 Task: Create a rule when custom fields attachments is set to a date between 1 and 7 working days from now by me.
Action: Mouse moved to (1365, 98)
Screenshot: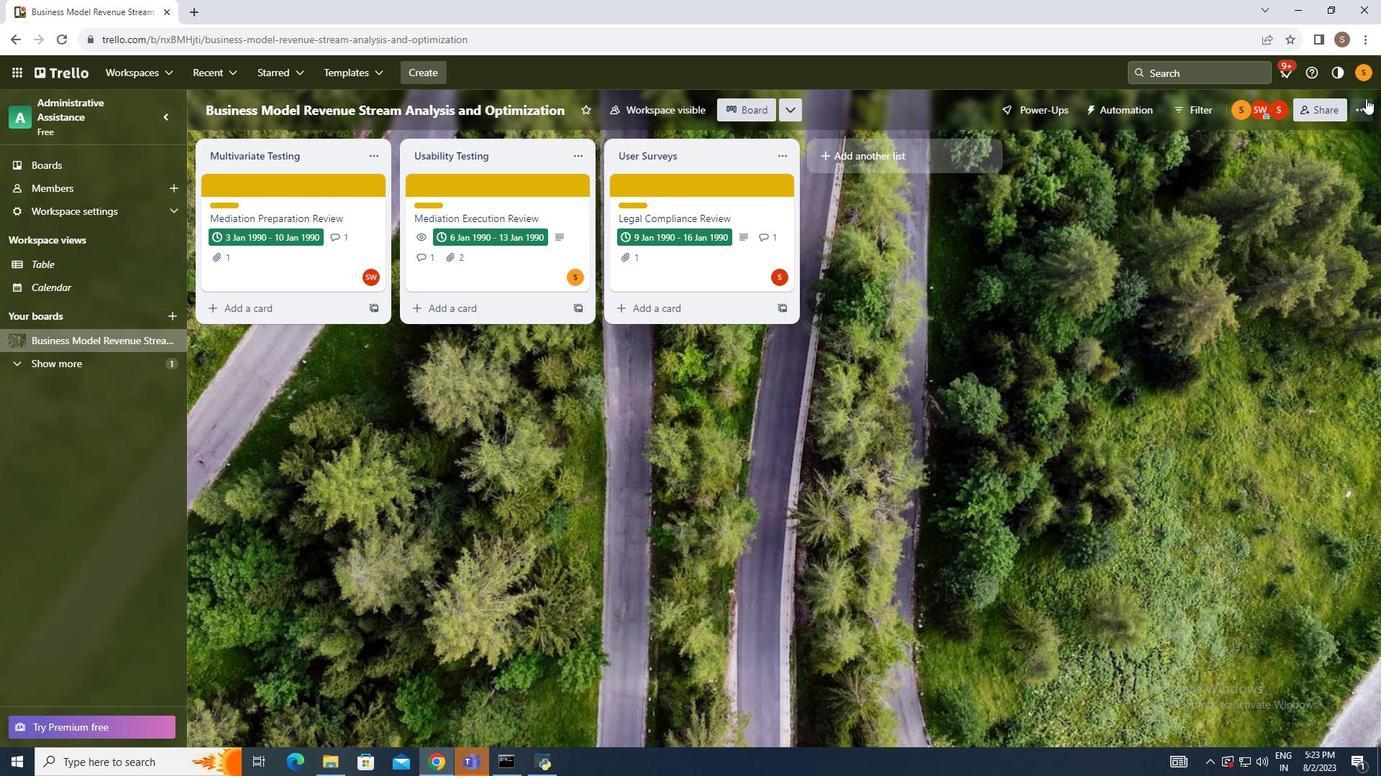
Action: Mouse pressed left at (1365, 98)
Screenshot: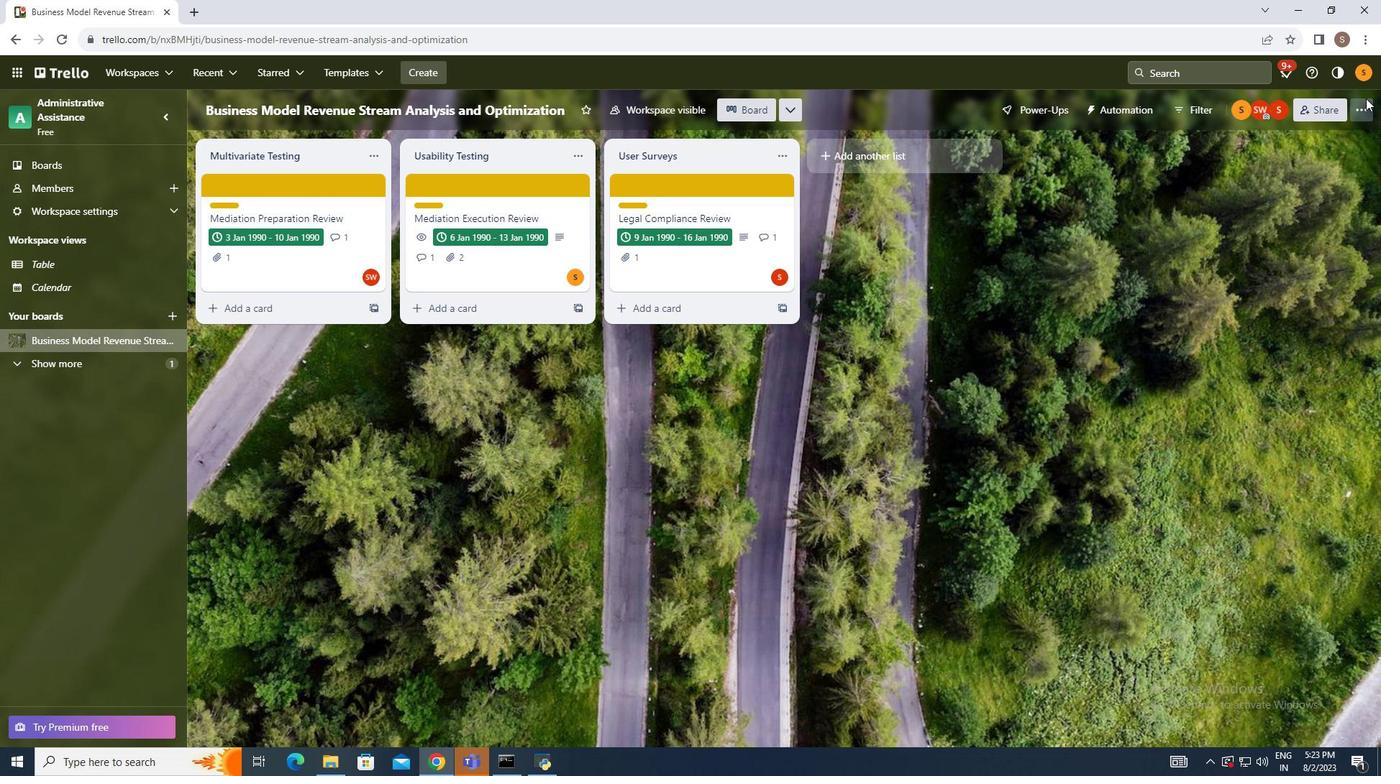 
Action: Mouse moved to (1246, 297)
Screenshot: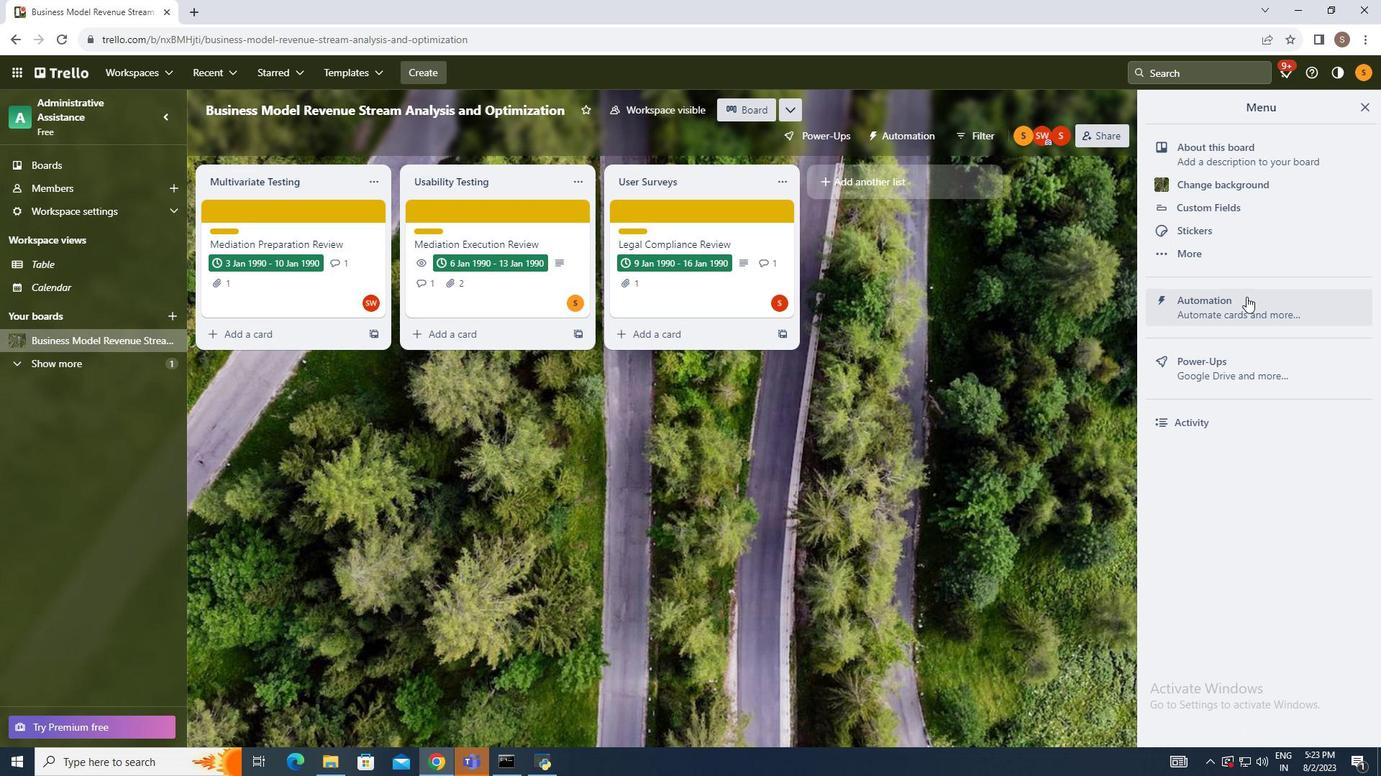 
Action: Mouse pressed left at (1246, 297)
Screenshot: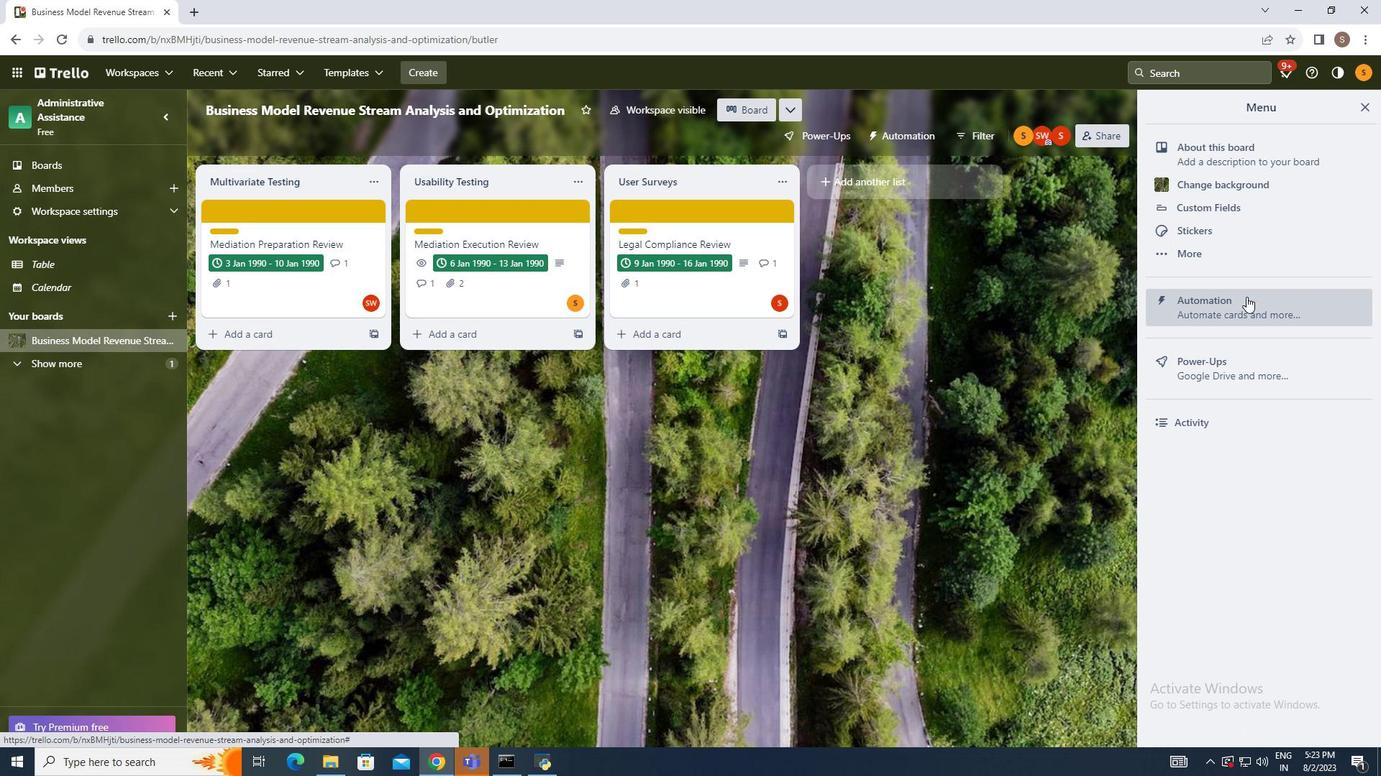 
Action: Mouse moved to (251, 263)
Screenshot: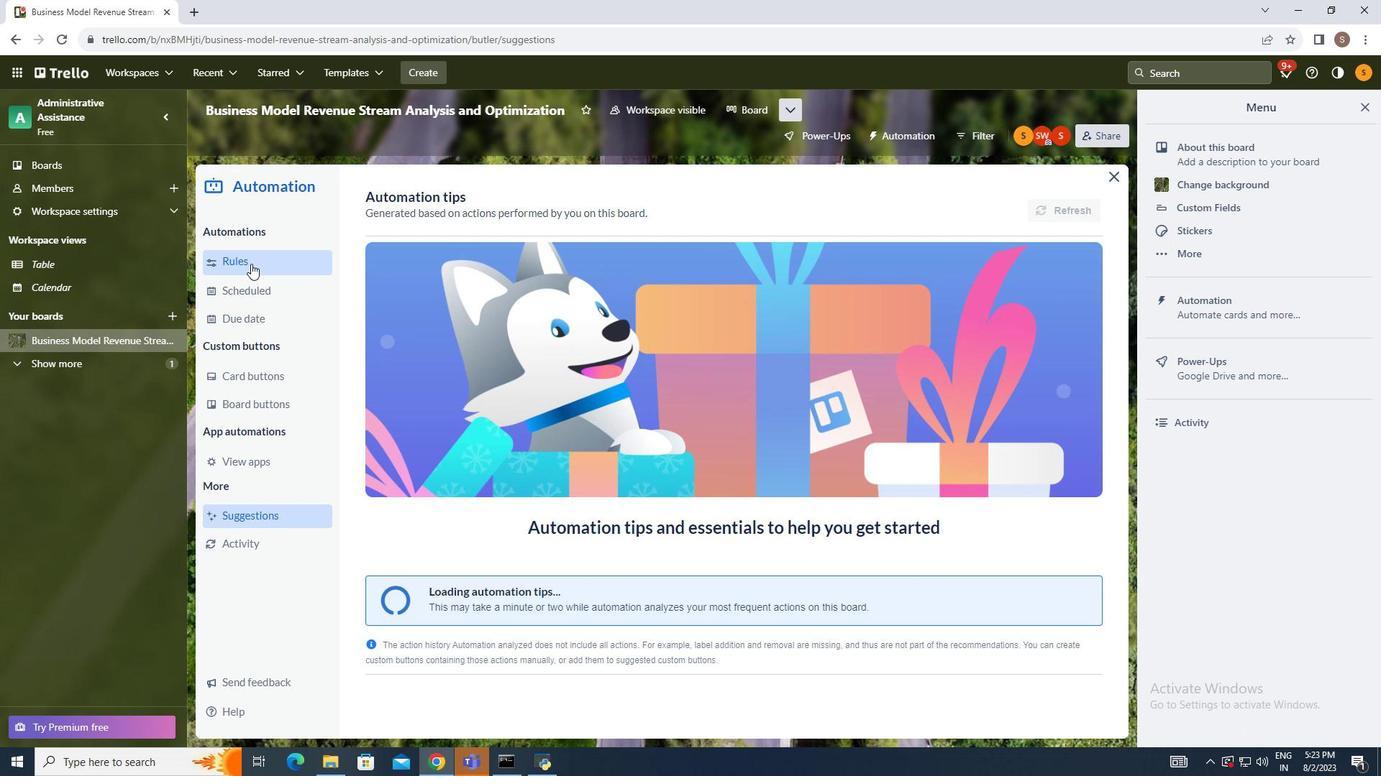 
Action: Mouse pressed left at (251, 263)
Screenshot: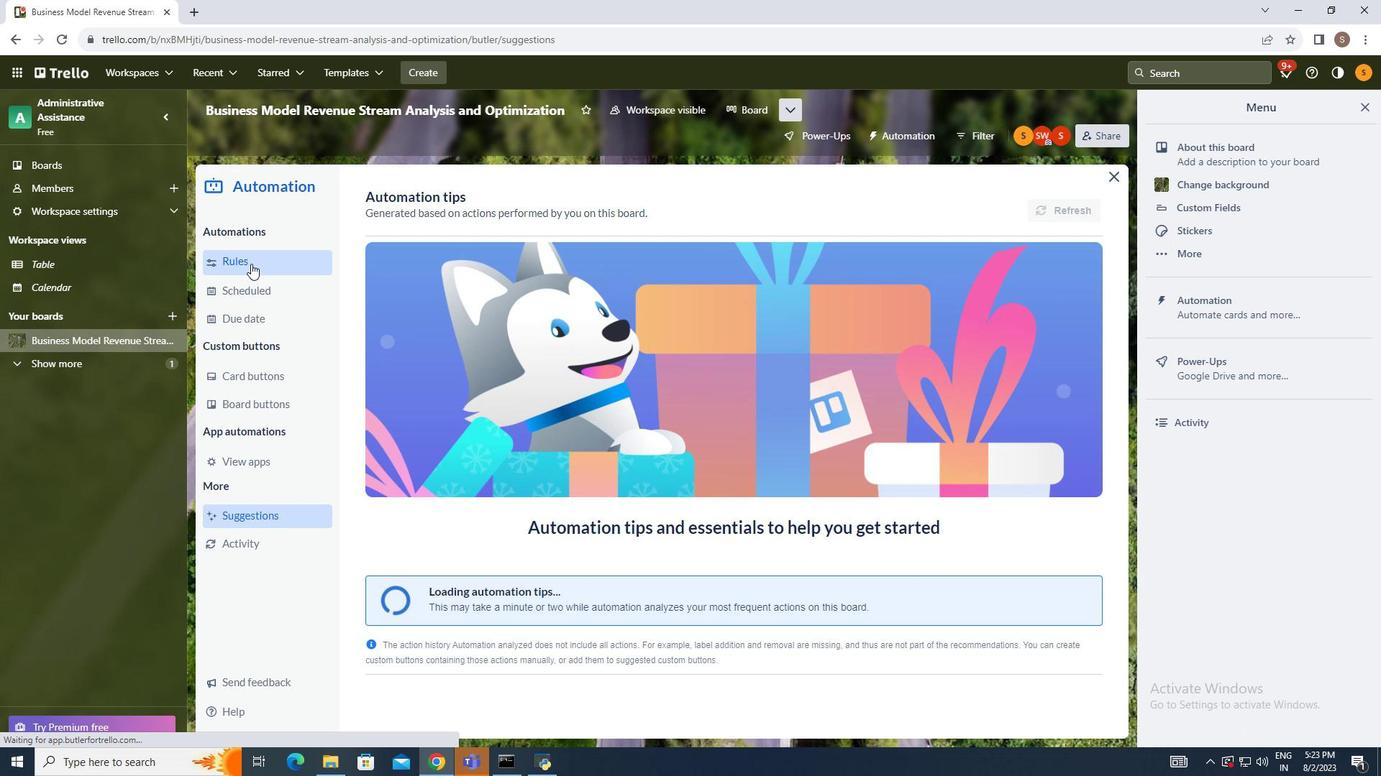 
Action: Mouse moved to (979, 201)
Screenshot: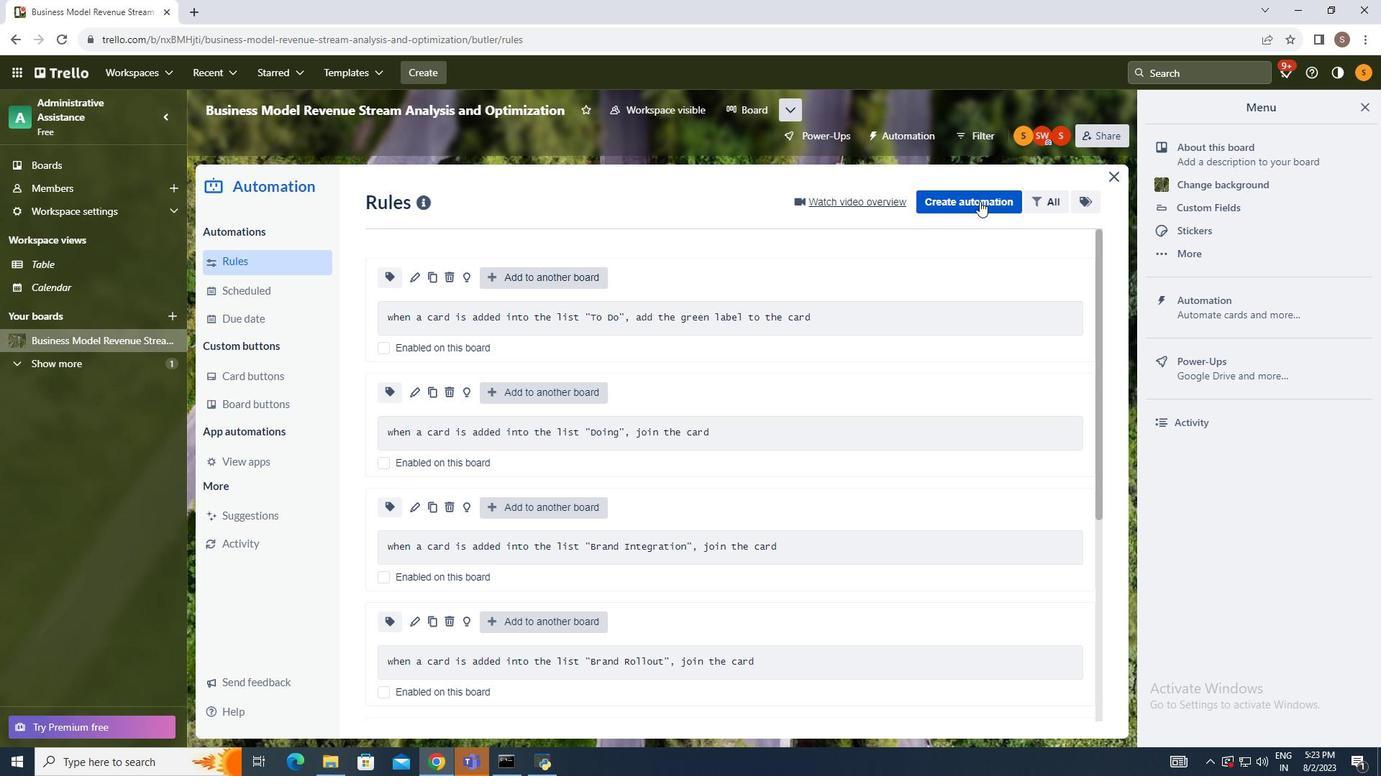 
Action: Mouse pressed left at (979, 201)
Screenshot: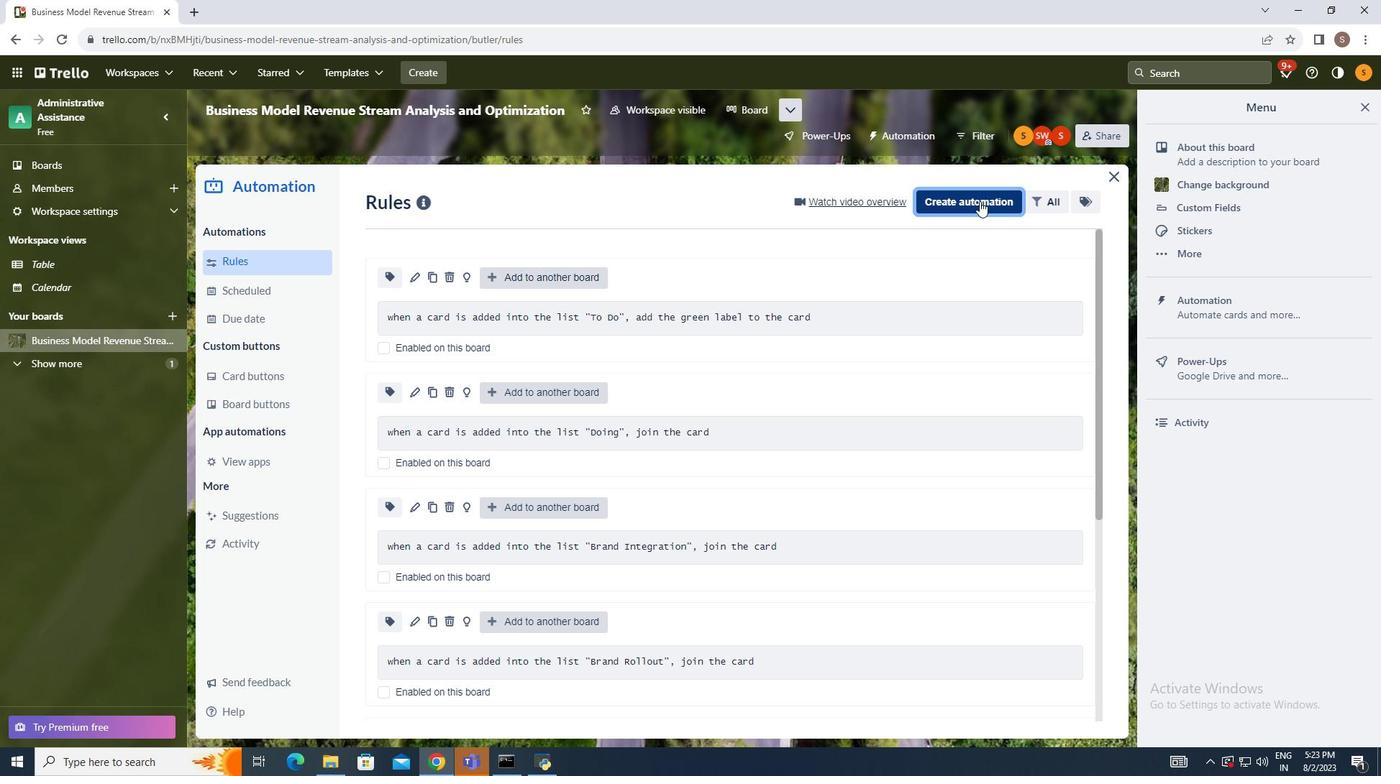 
Action: Mouse moved to (730, 340)
Screenshot: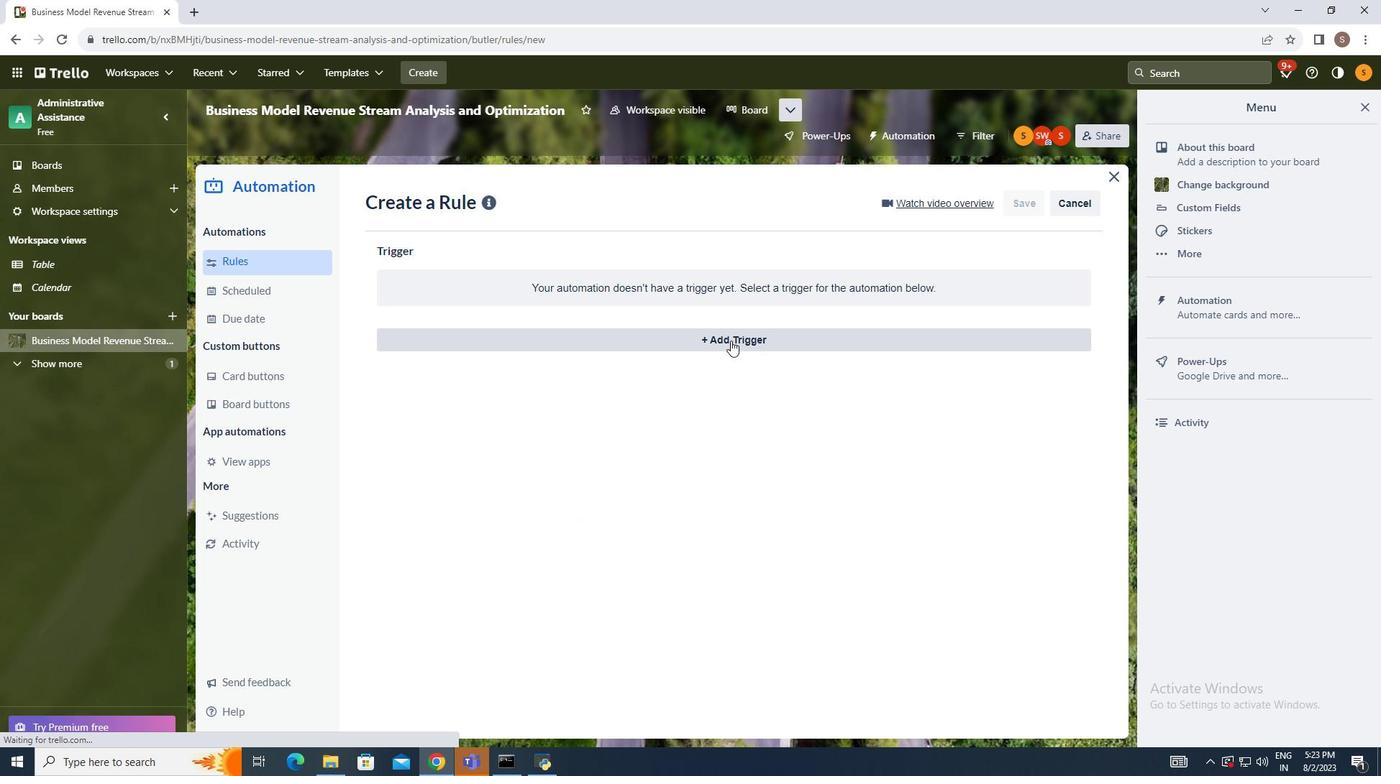 
Action: Mouse pressed left at (730, 340)
Screenshot: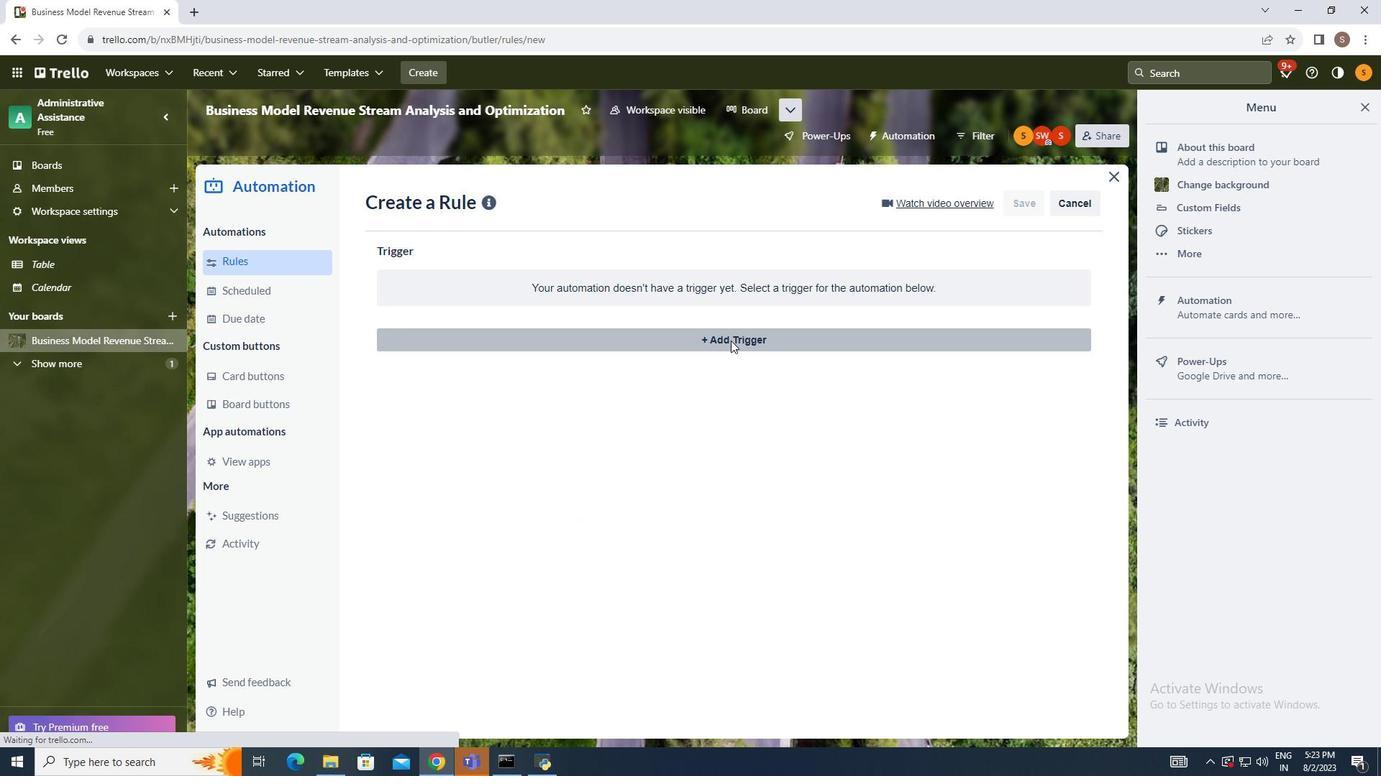 
Action: Mouse moved to (716, 389)
Screenshot: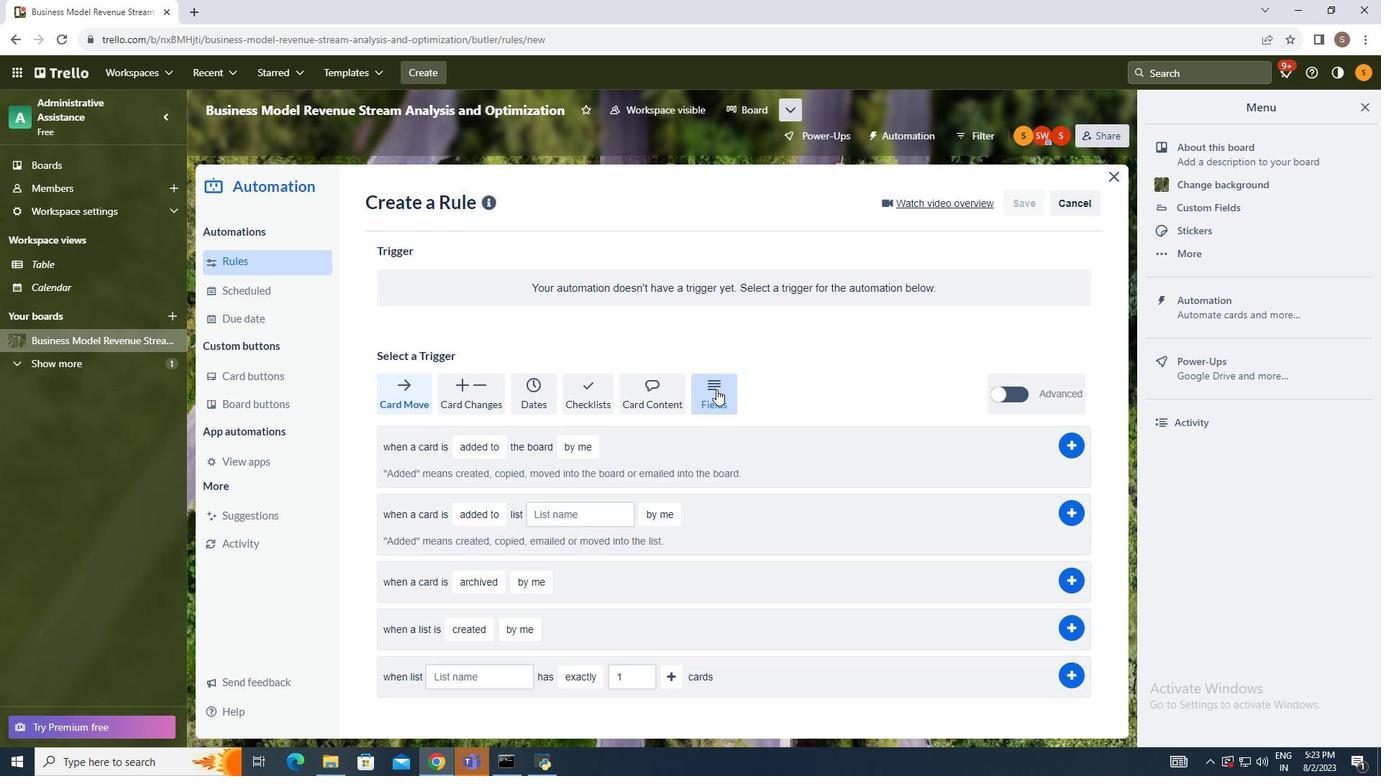 
Action: Mouse pressed left at (716, 389)
Screenshot: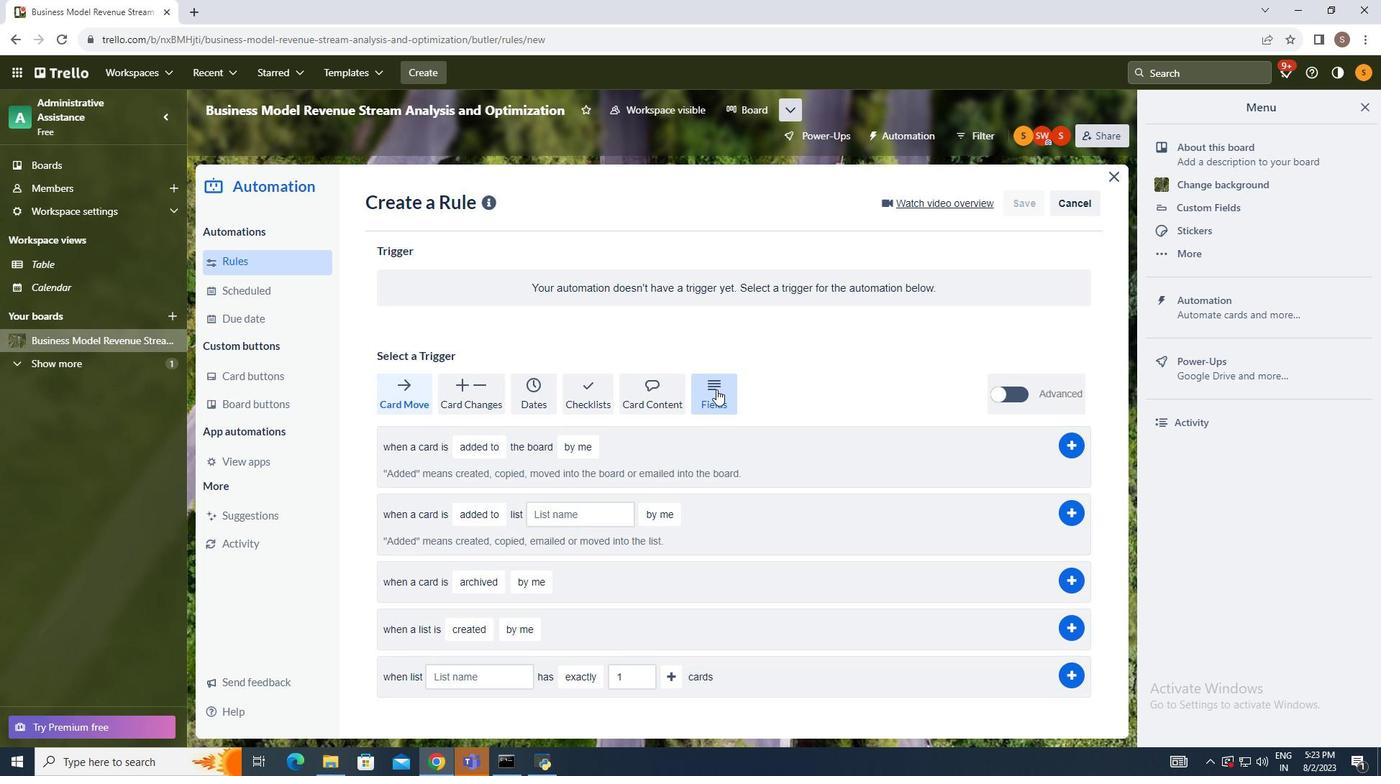 
Action: Mouse moved to (725, 461)
Screenshot: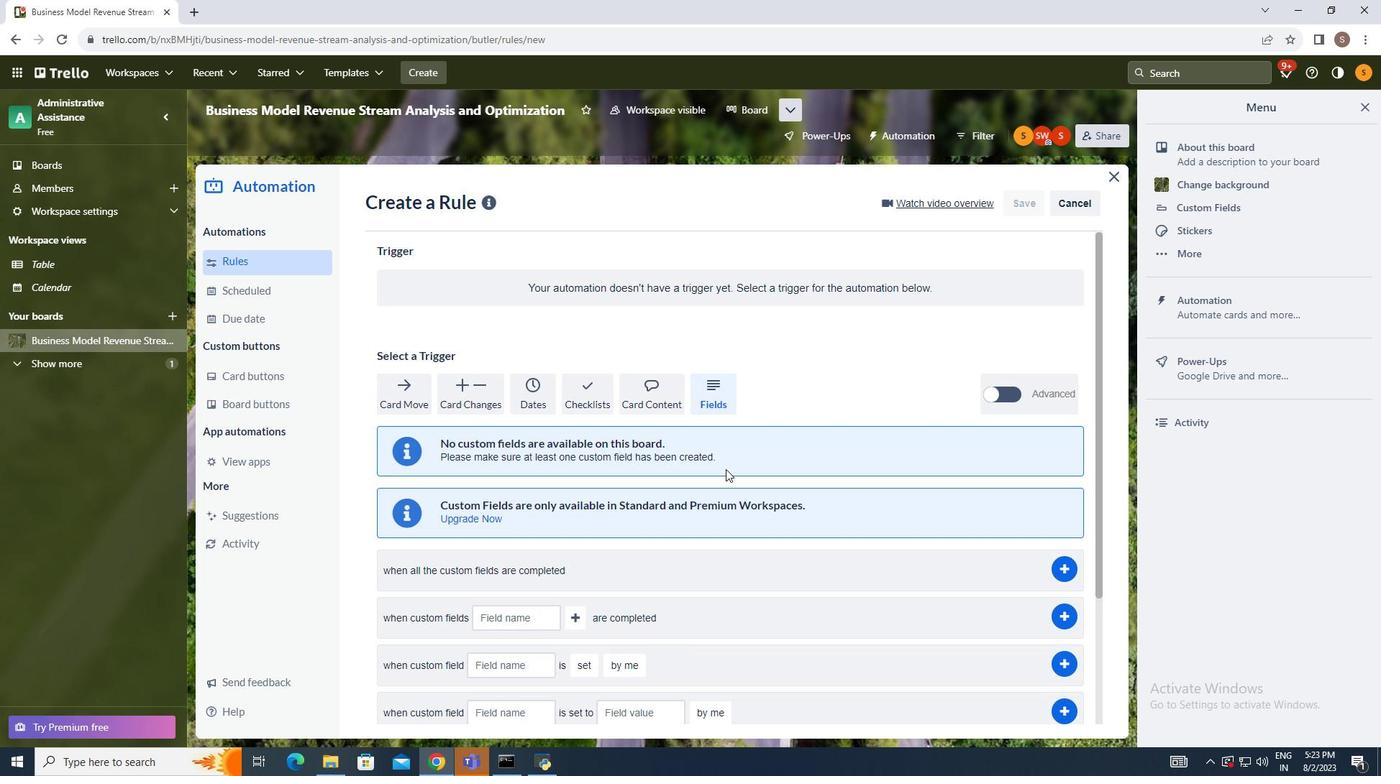 
Action: Mouse scrolled (725, 461) with delta (0, 0)
Screenshot: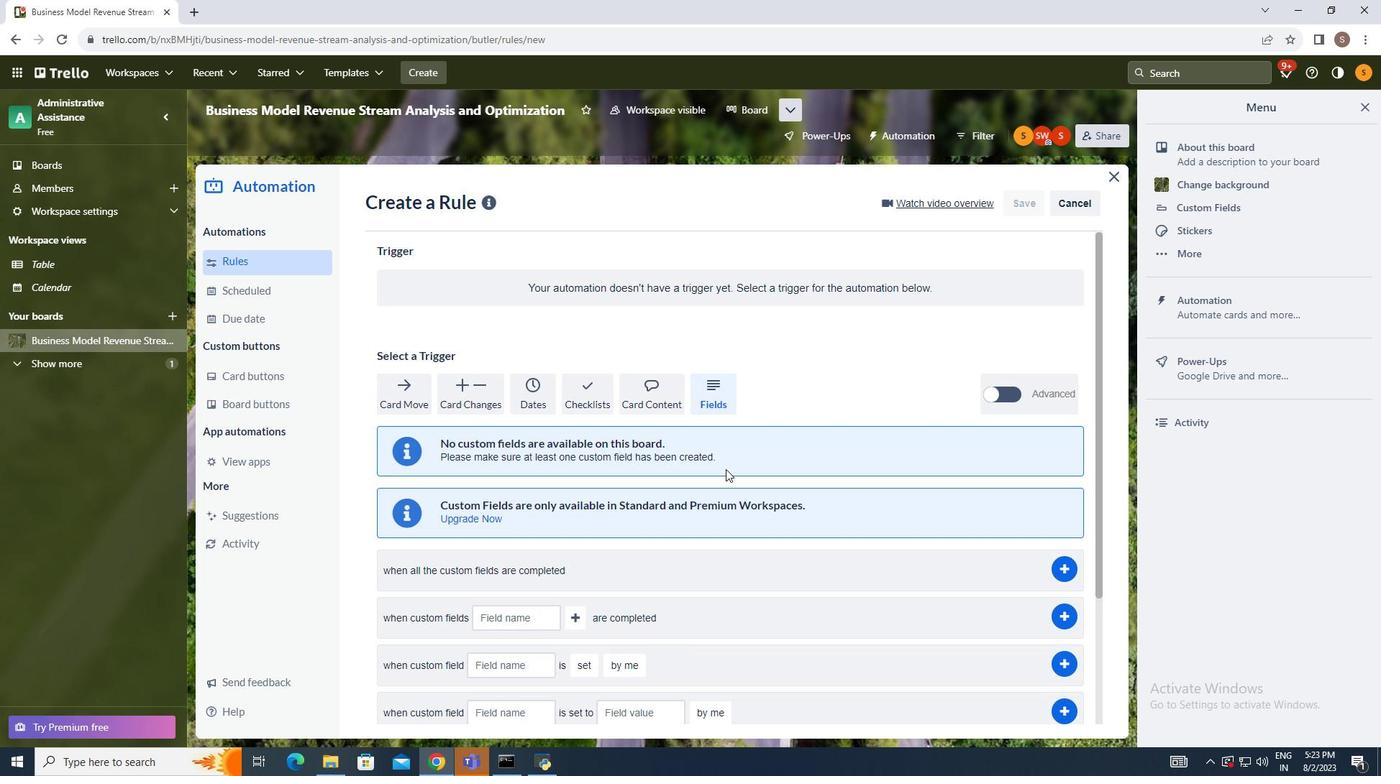 
Action: Mouse moved to (725, 468)
Screenshot: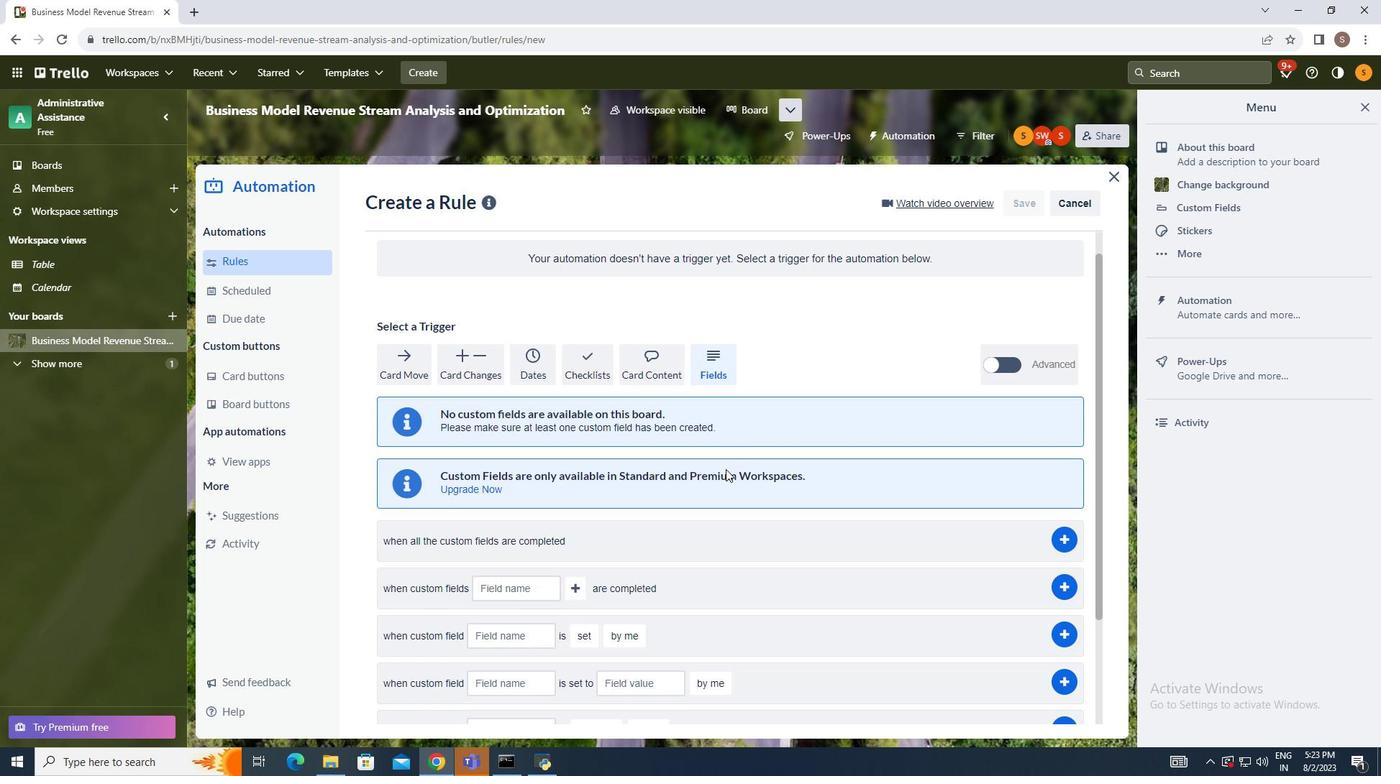 
Action: Mouse scrolled (725, 467) with delta (0, 0)
Screenshot: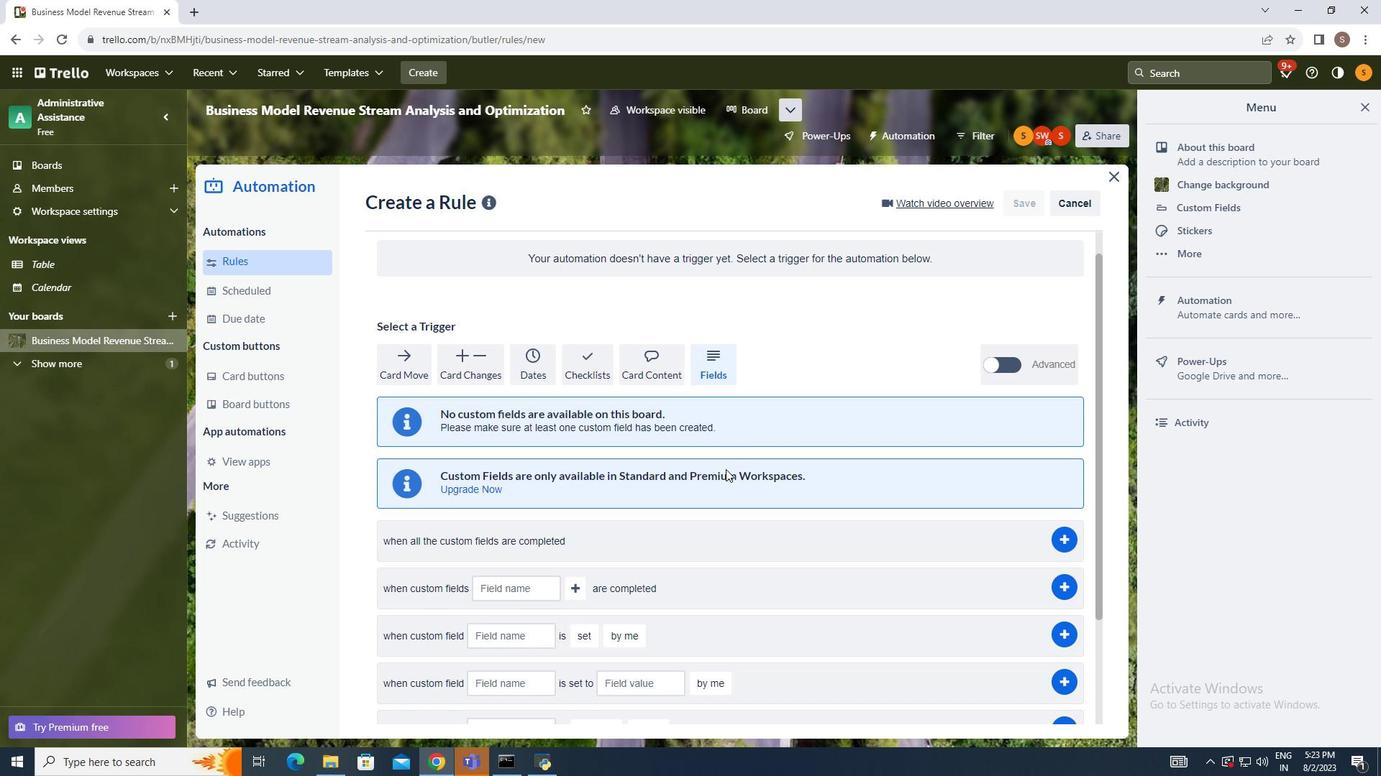 
Action: Mouse moved to (725, 469)
Screenshot: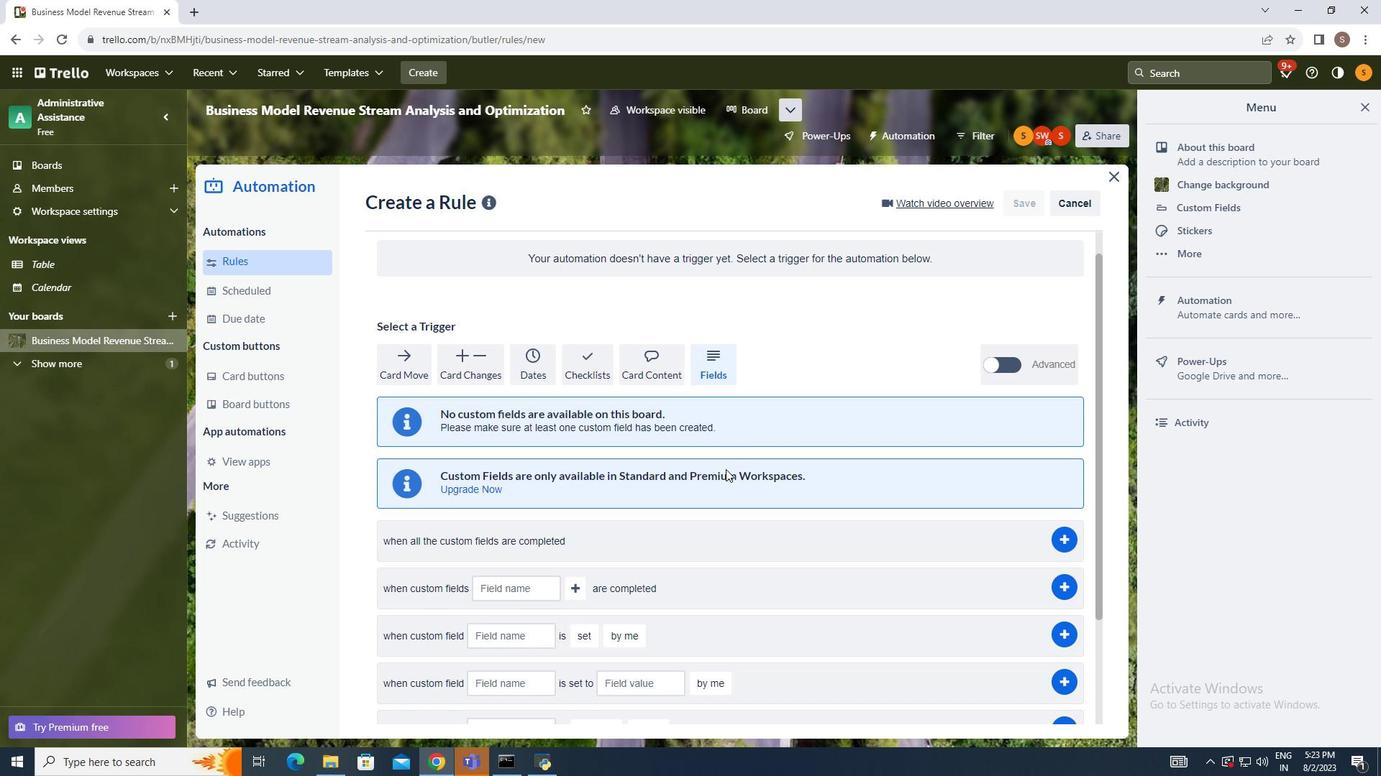 
Action: Mouse scrolled (725, 468) with delta (0, 0)
Screenshot: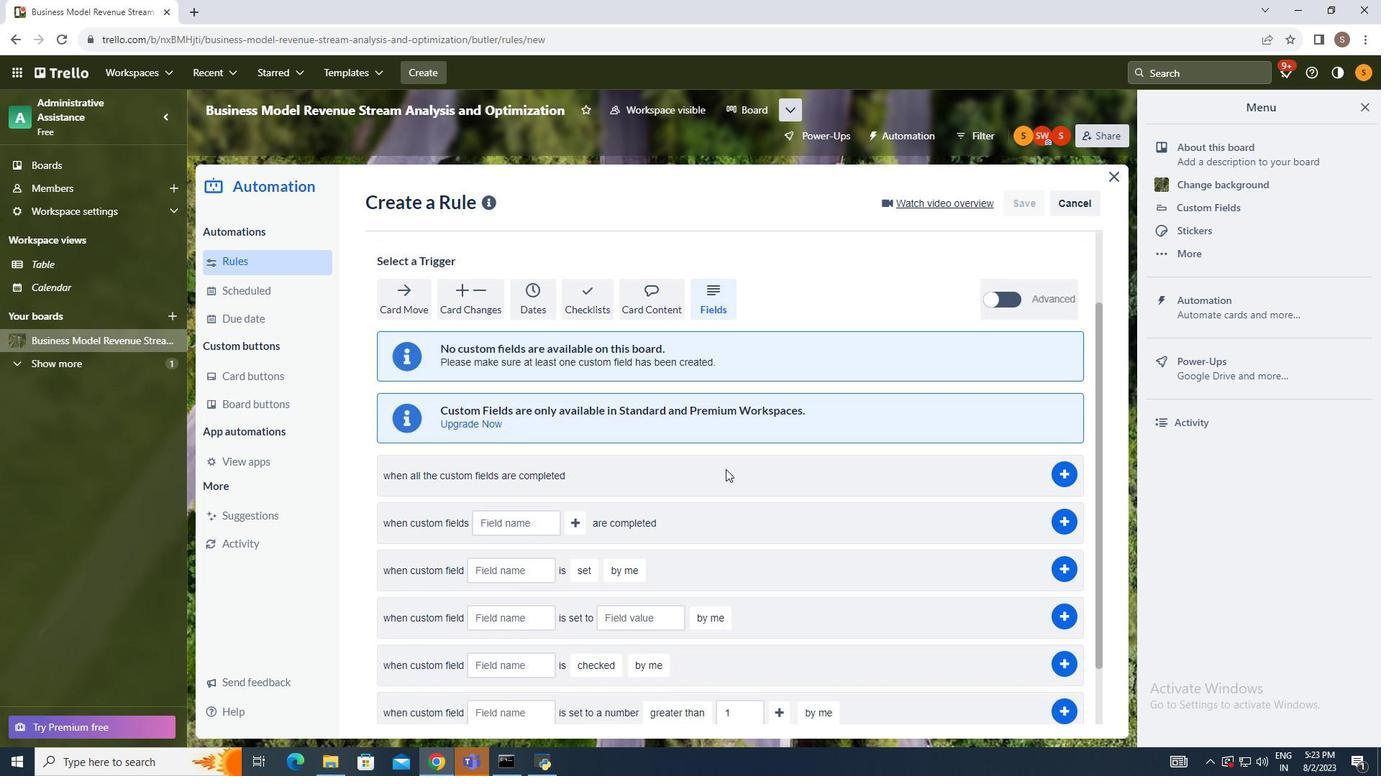 
Action: Mouse scrolled (725, 468) with delta (0, 0)
Screenshot: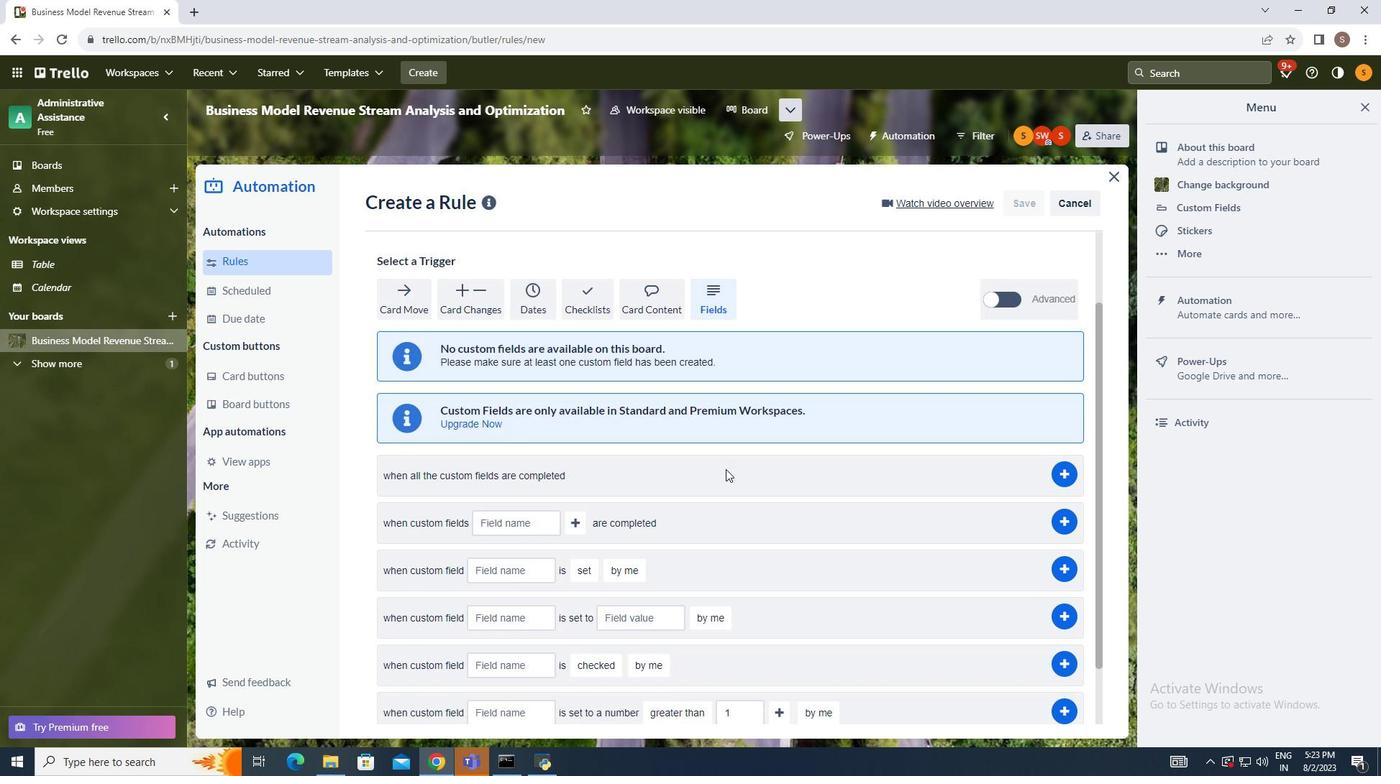
Action: Mouse moved to (725, 470)
Screenshot: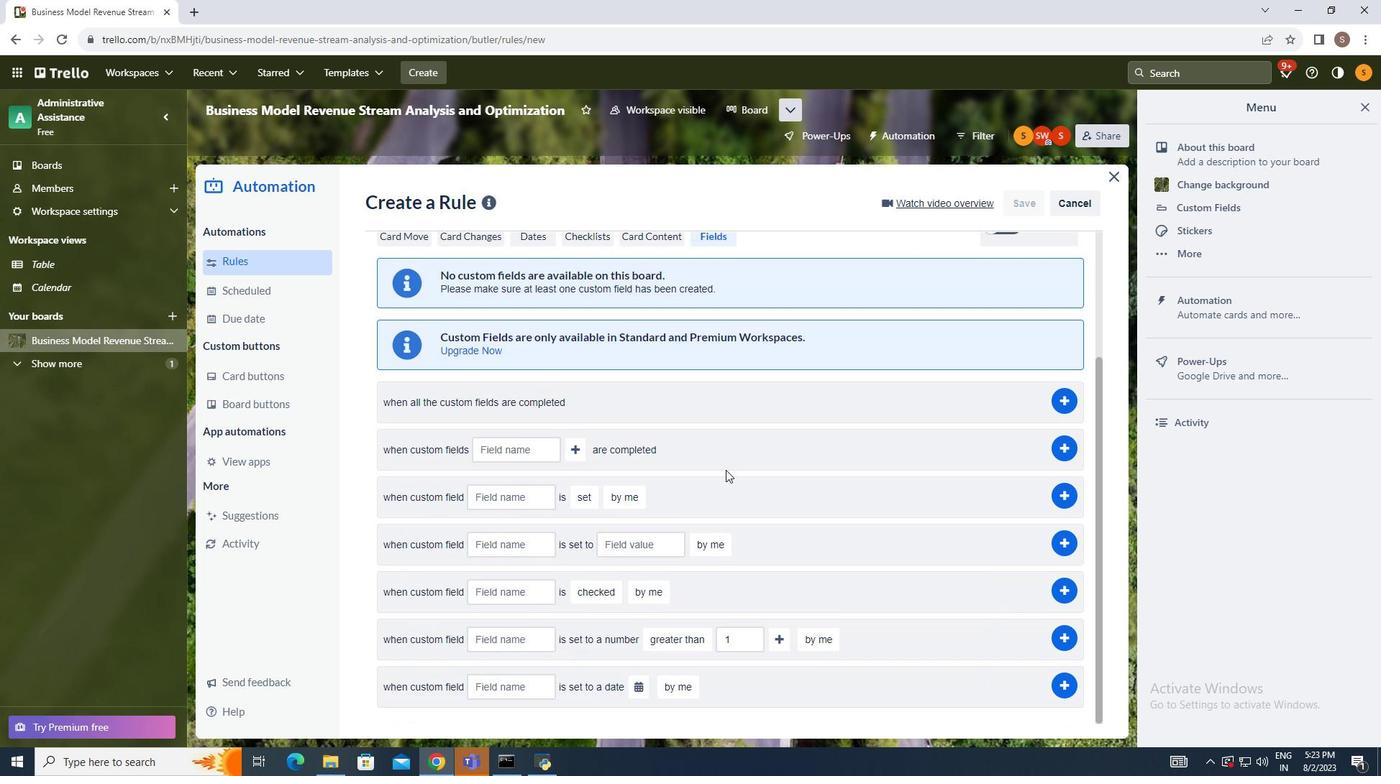 
Action: Mouse scrolled (725, 471) with delta (0, 0)
Screenshot: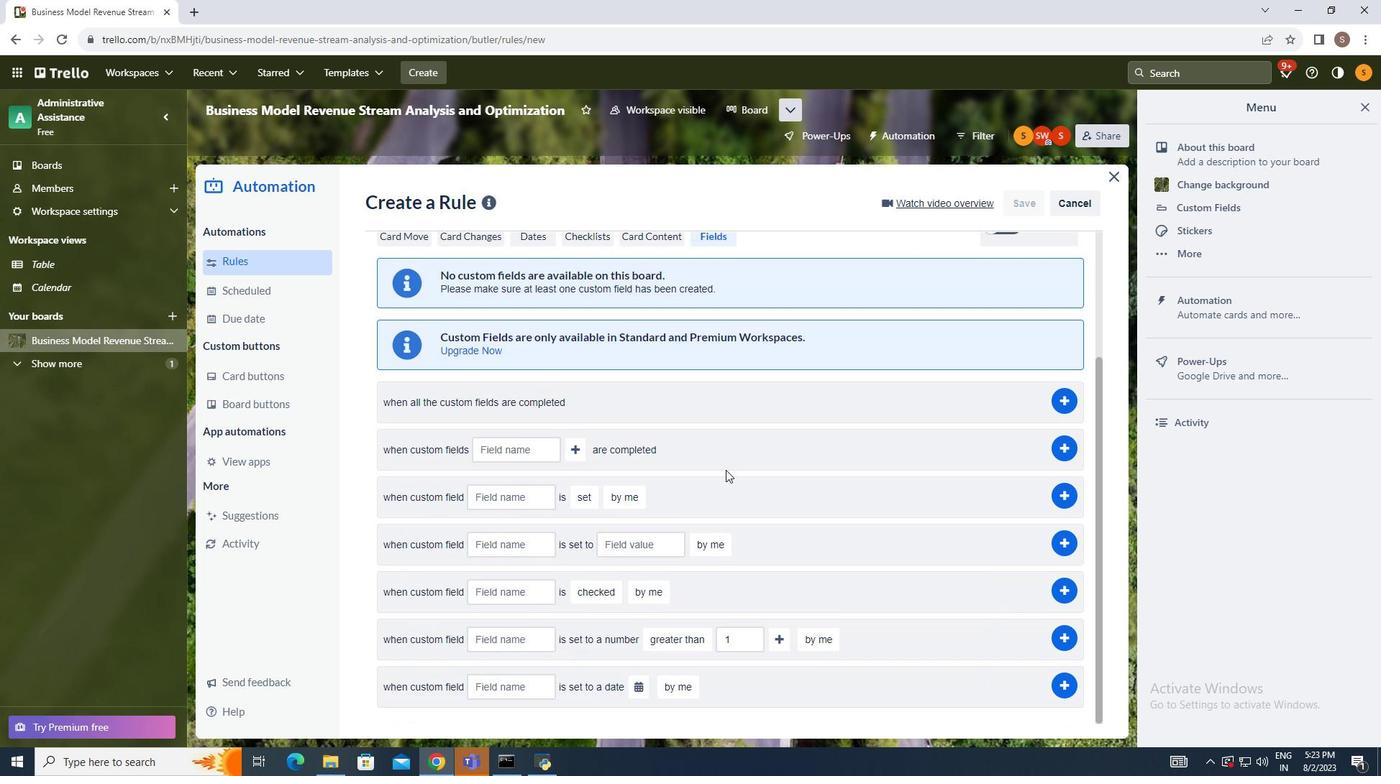 
Action: Mouse scrolled (725, 471) with delta (0, 0)
Screenshot: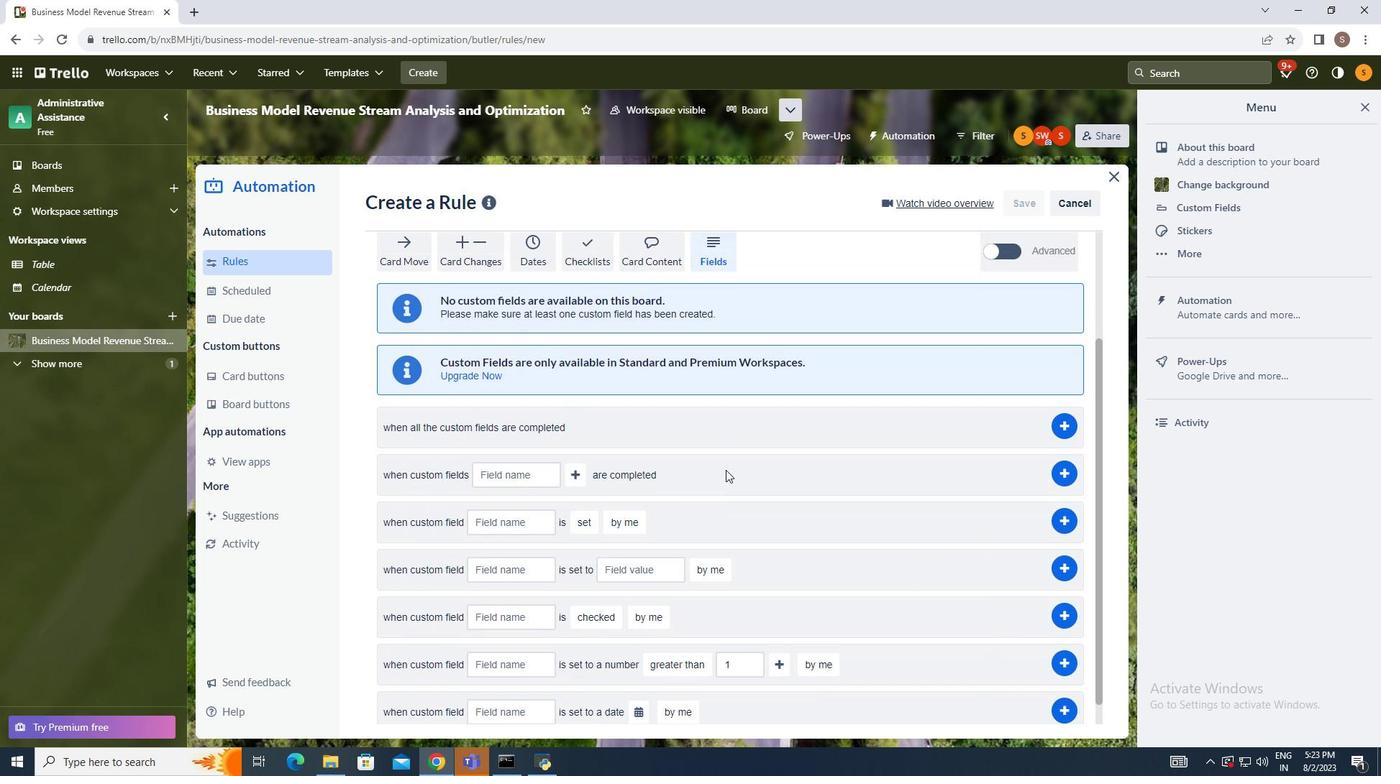 
Action: Mouse moved to (722, 479)
Screenshot: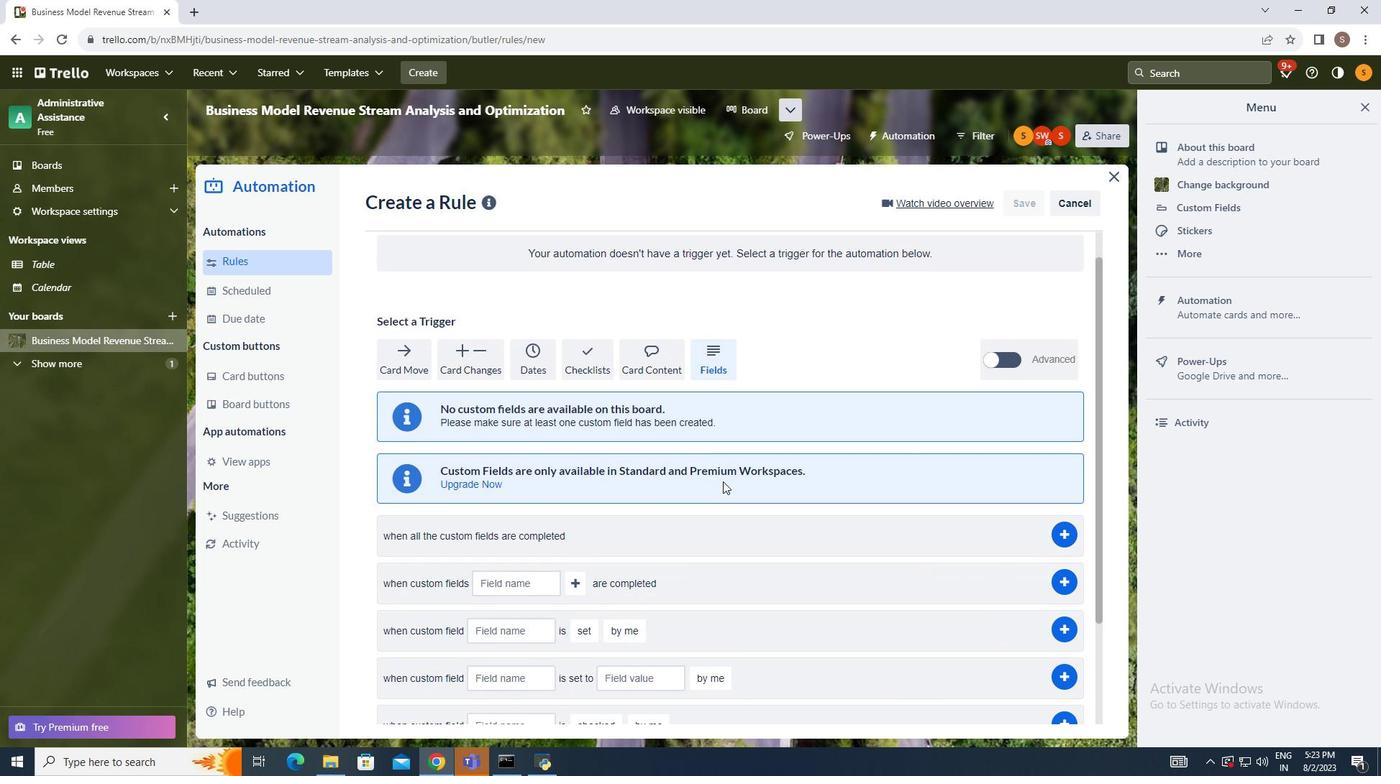 
Action: Mouse scrolled (722, 479) with delta (0, 0)
Screenshot: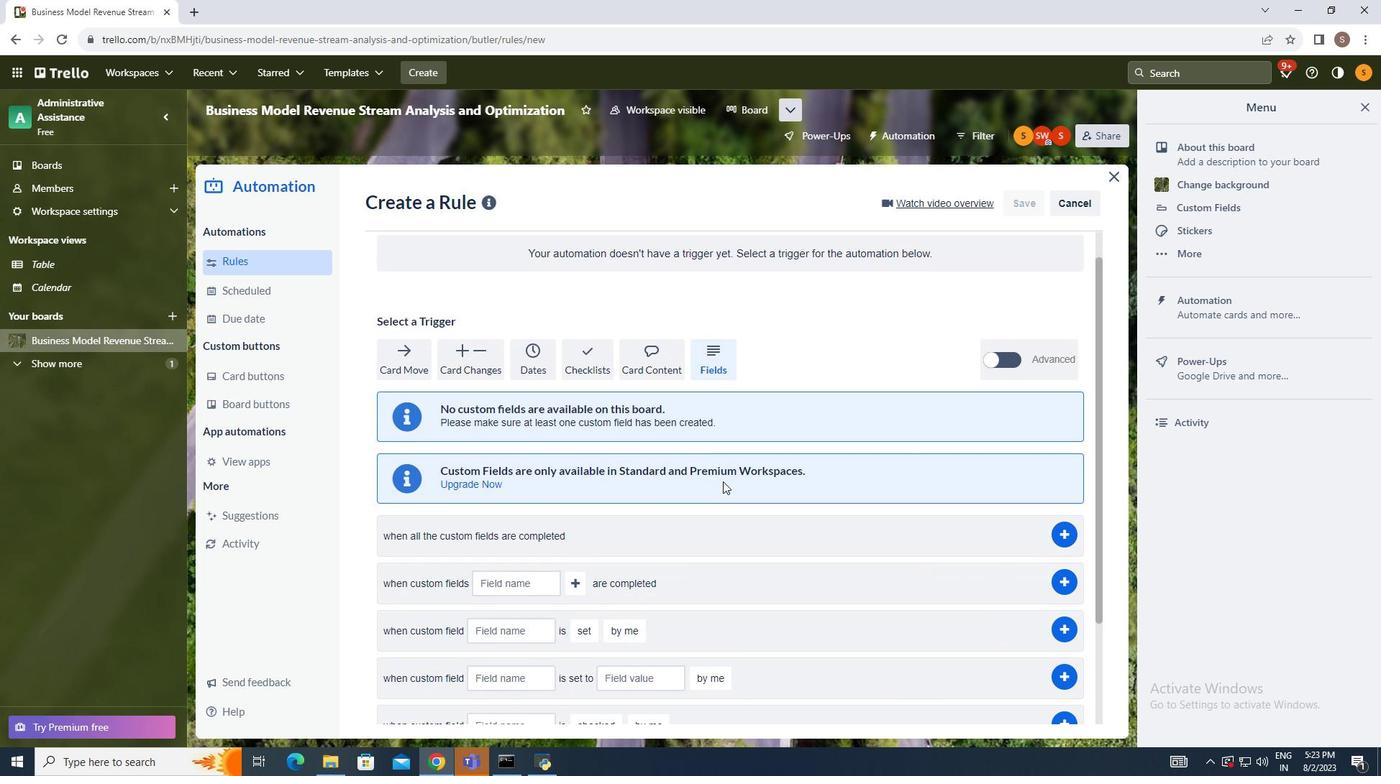 
Action: Mouse moved to (722, 480)
Screenshot: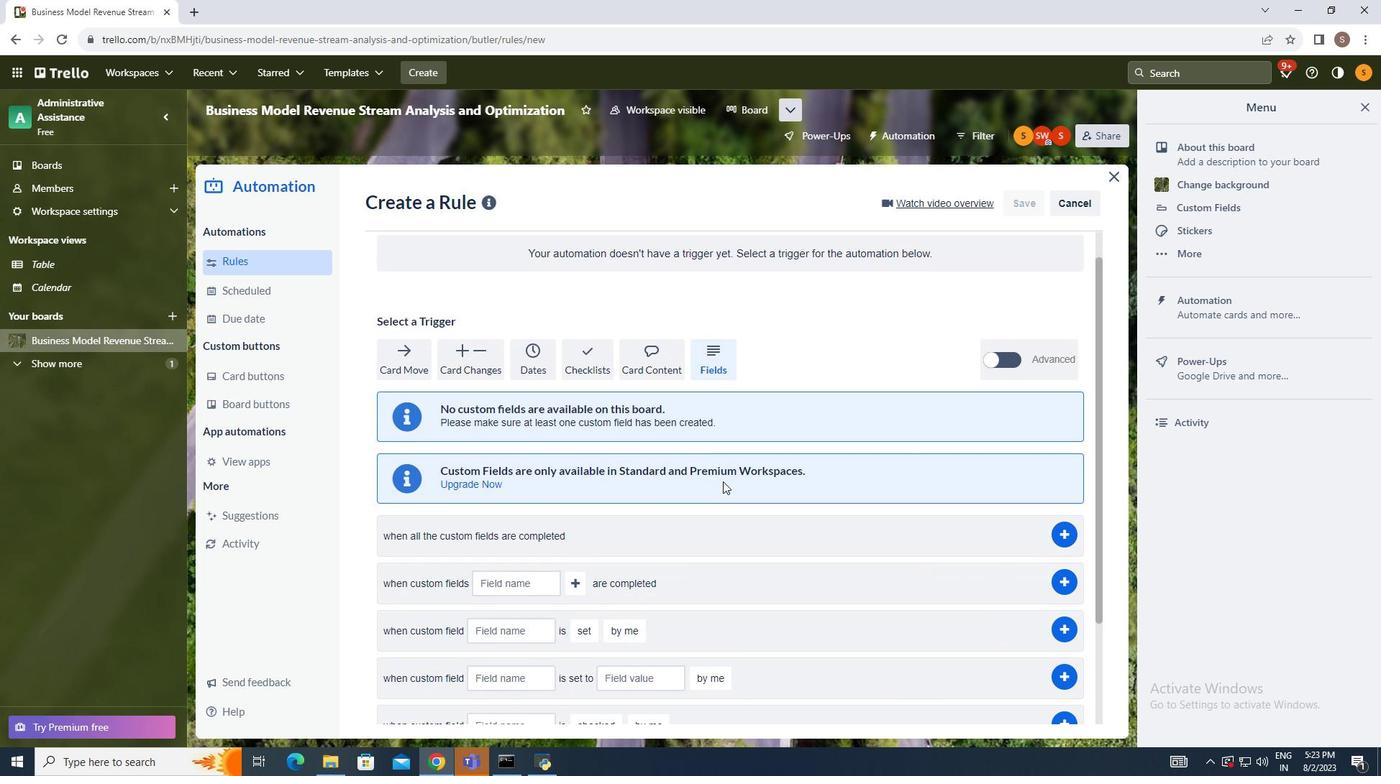 
Action: Mouse scrolled (722, 481) with delta (0, 0)
Screenshot: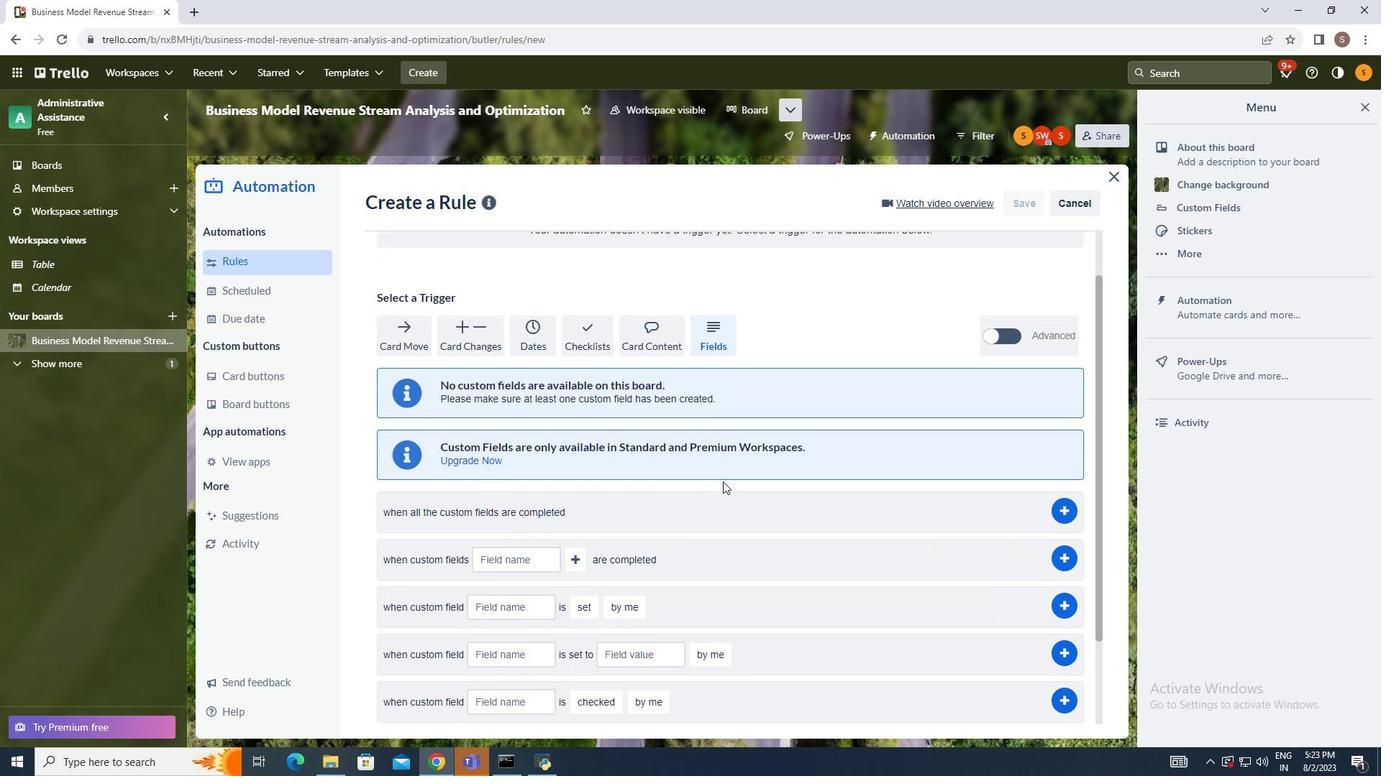 
Action: Mouse moved to (722, 481)
Screenshot: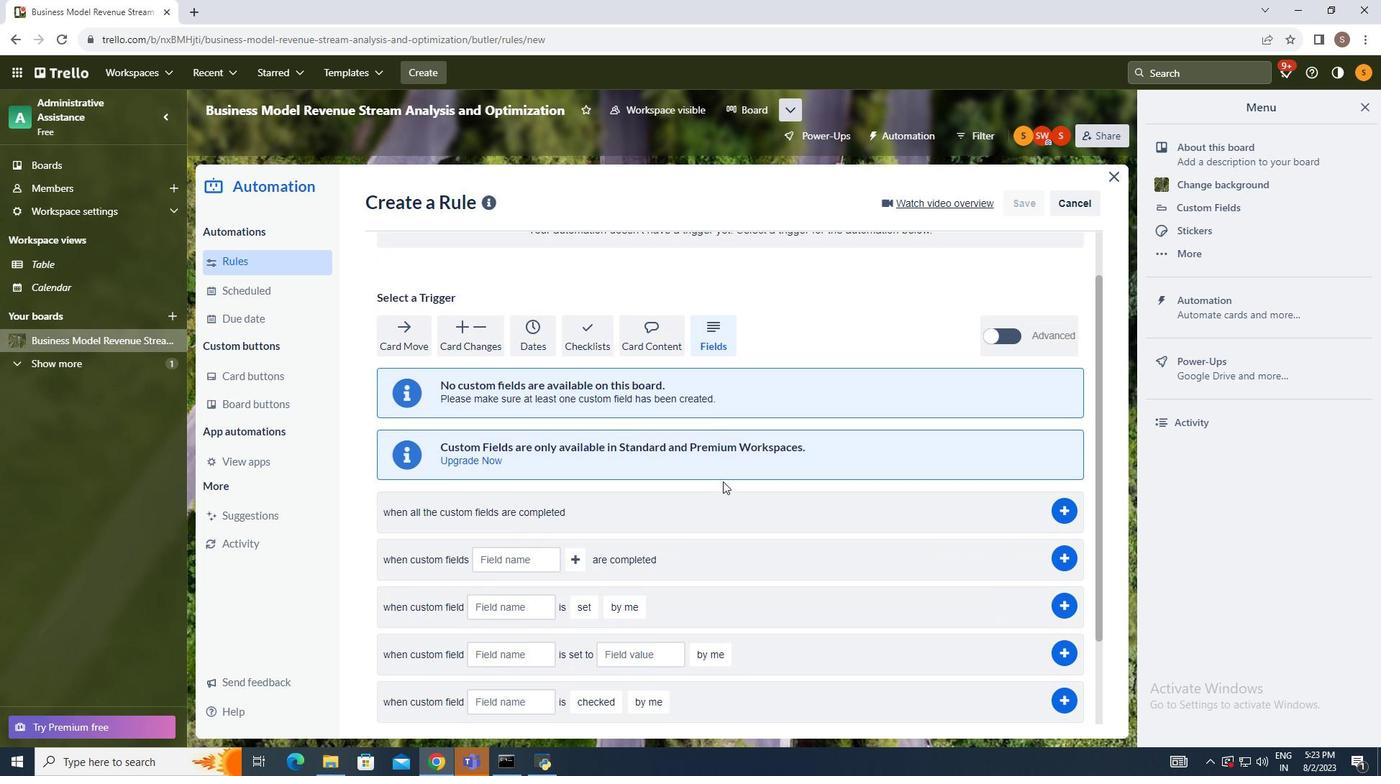 
Action: Mouse scrolled (722, 481) with delta (0, 0)
Screenshot: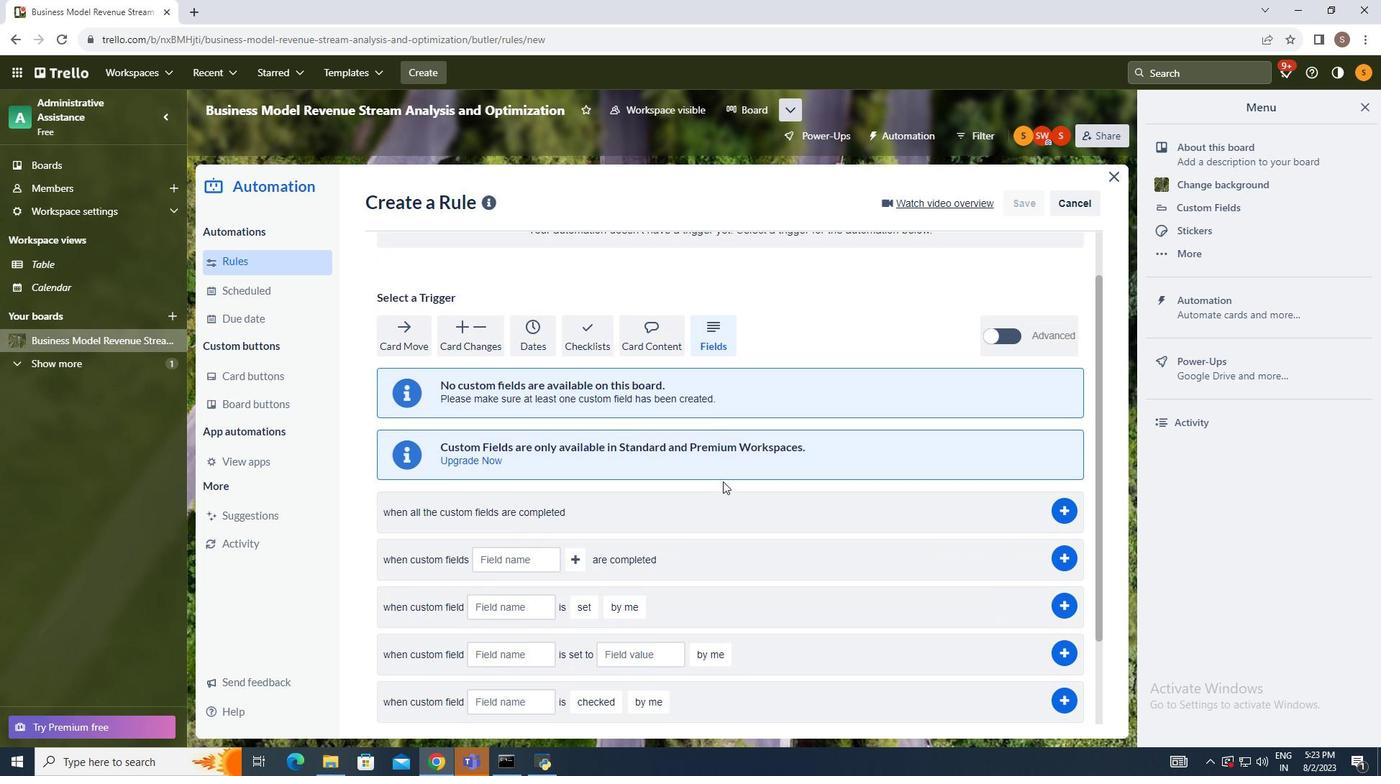 
Action: Mouse moved to (722, 481)
Screenshot: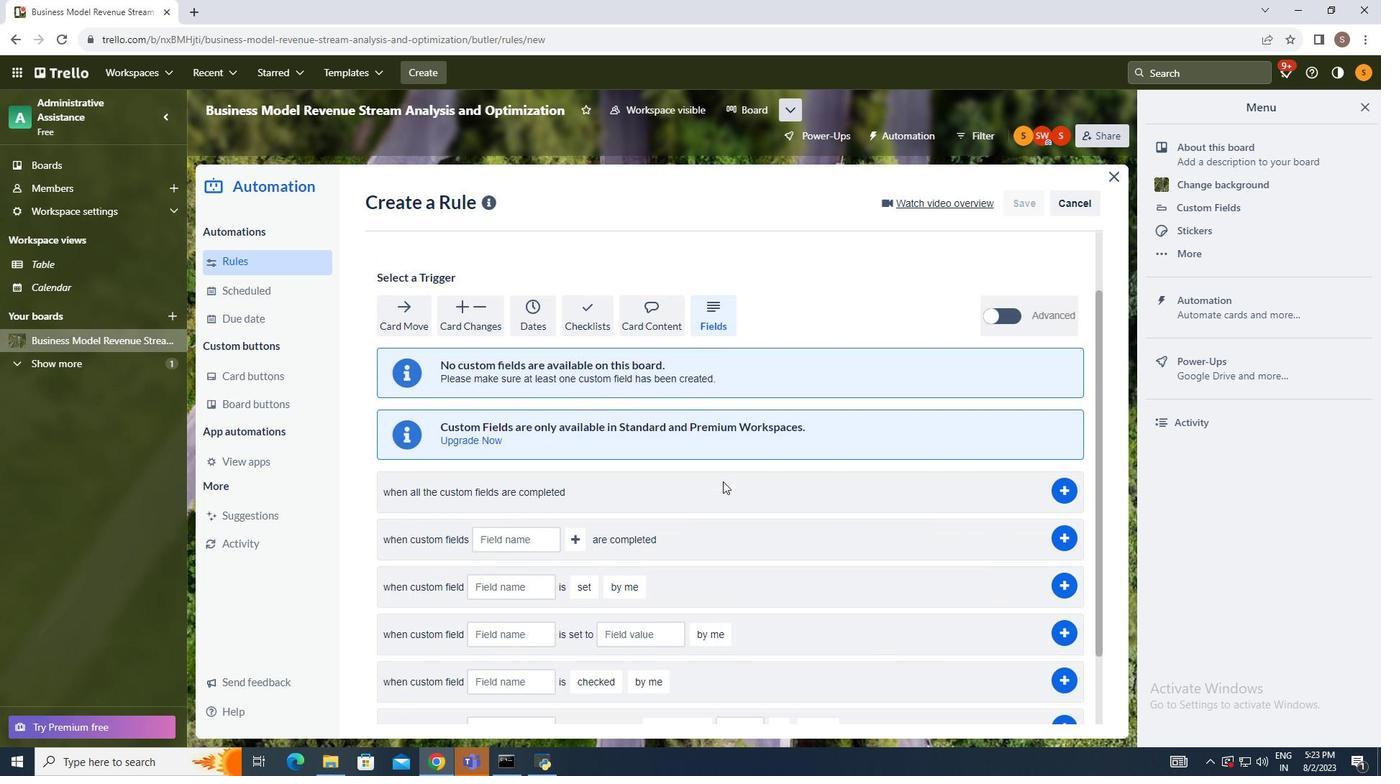 
Action: Mouse scrolled (722, 481) with delta (0, 0)
Screenshot: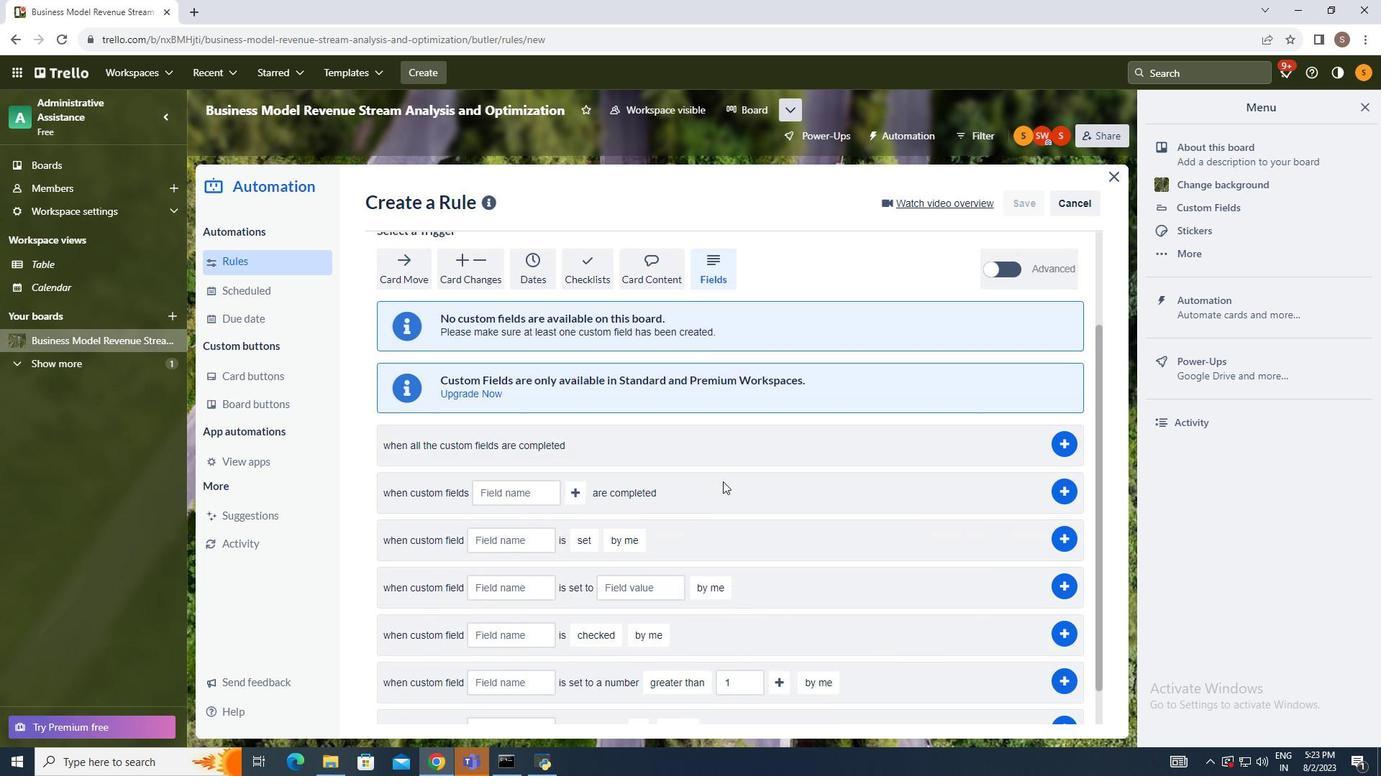 
Action: Mouse moved to (494, 689)
Screenshot: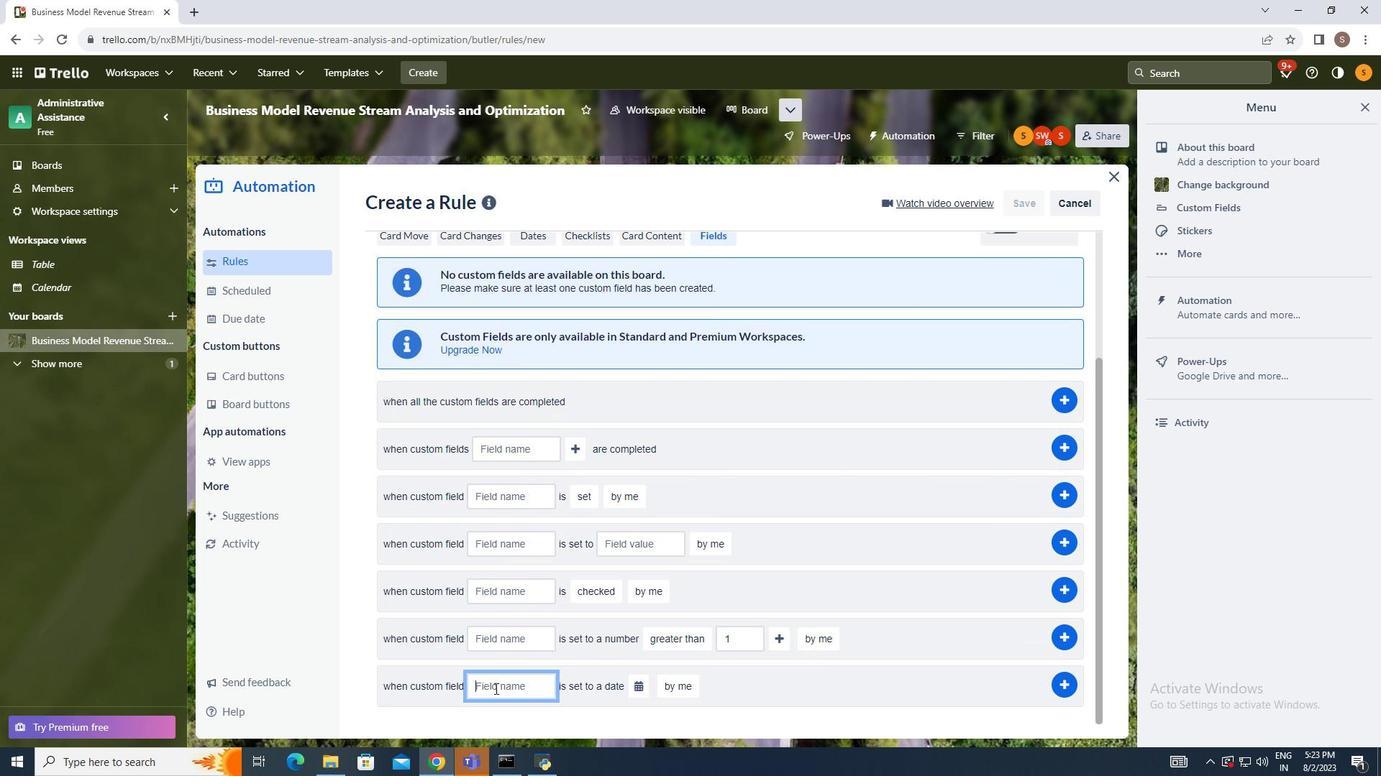 
Action: Mouse pressed left at (494, 689)
Screenshot: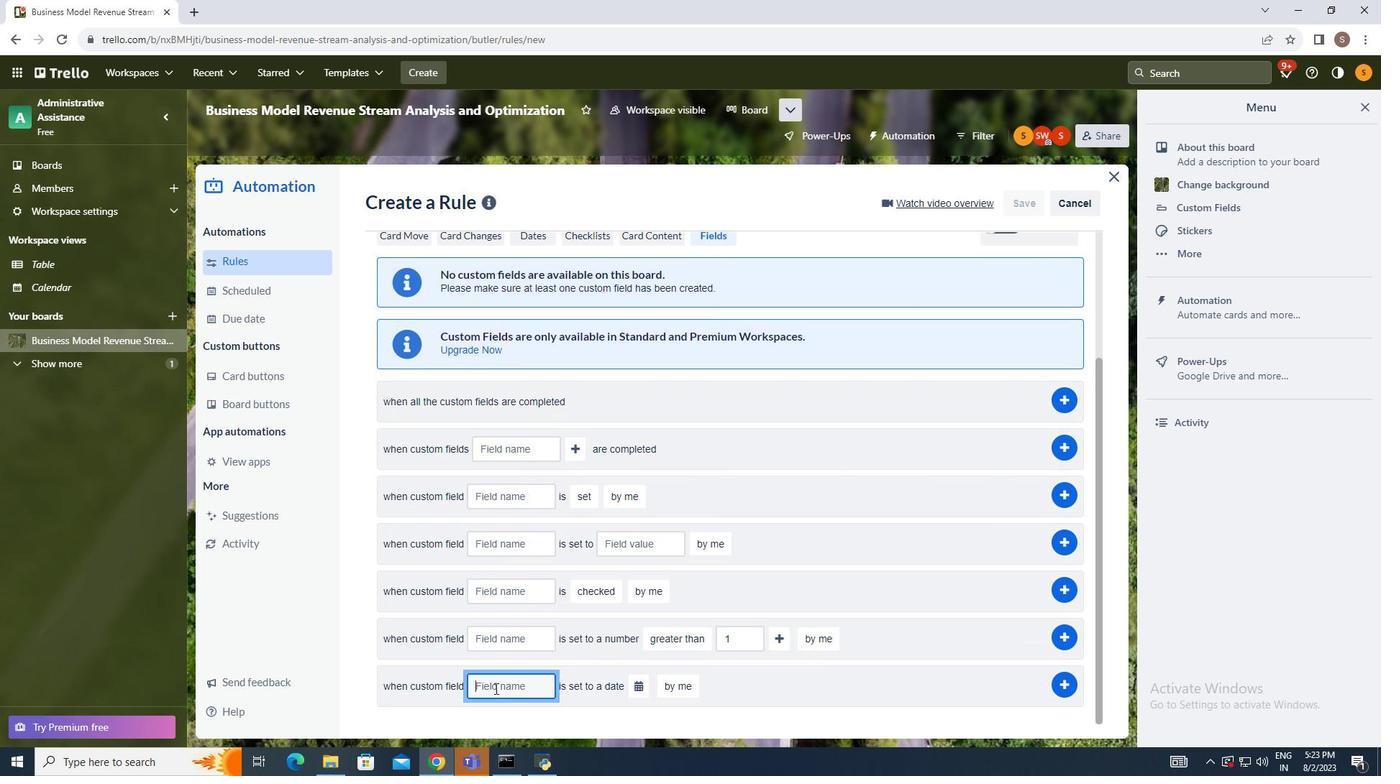 
Action: Mouse moved to (442, 665)
Screenshot: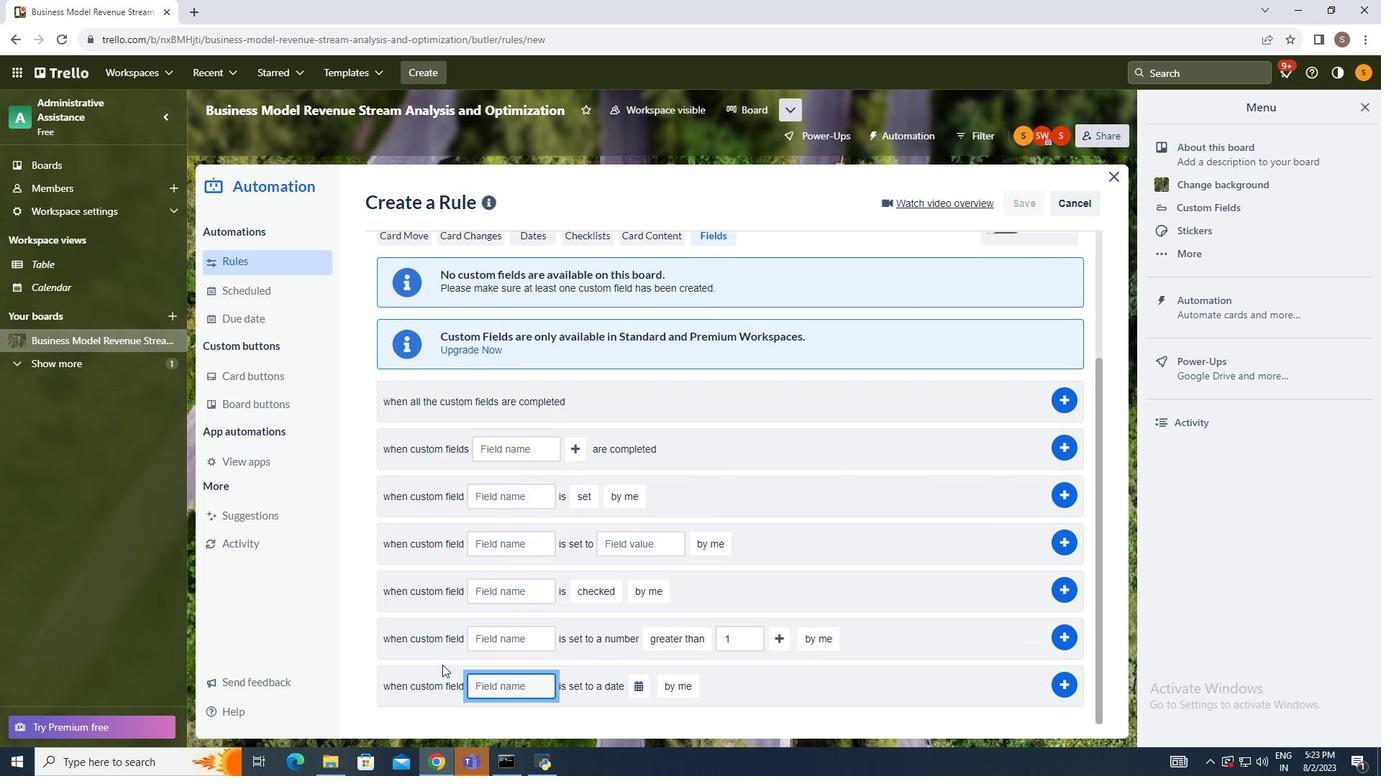 
Action: Key pressed attachments
Screenshot: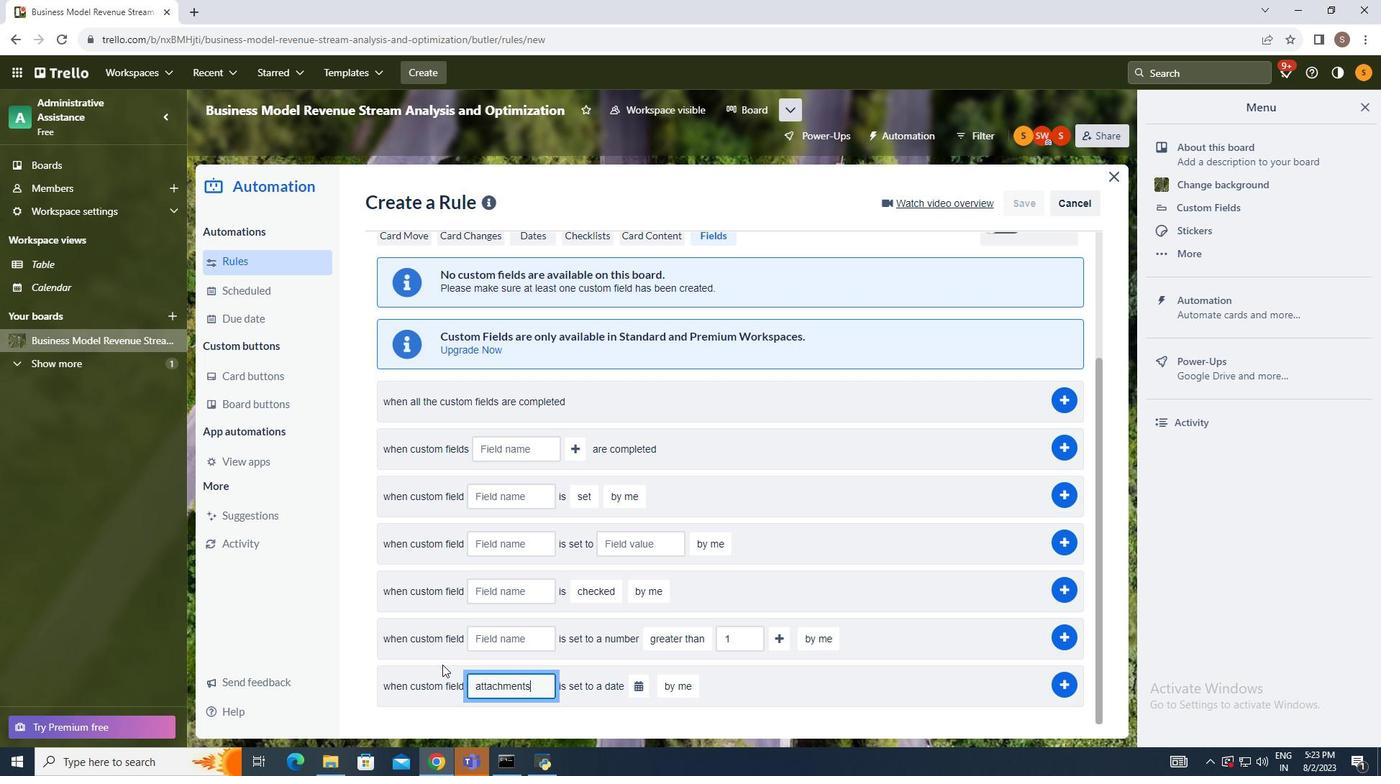 
Action: Mouse moved to (643, 678)
Screenshot: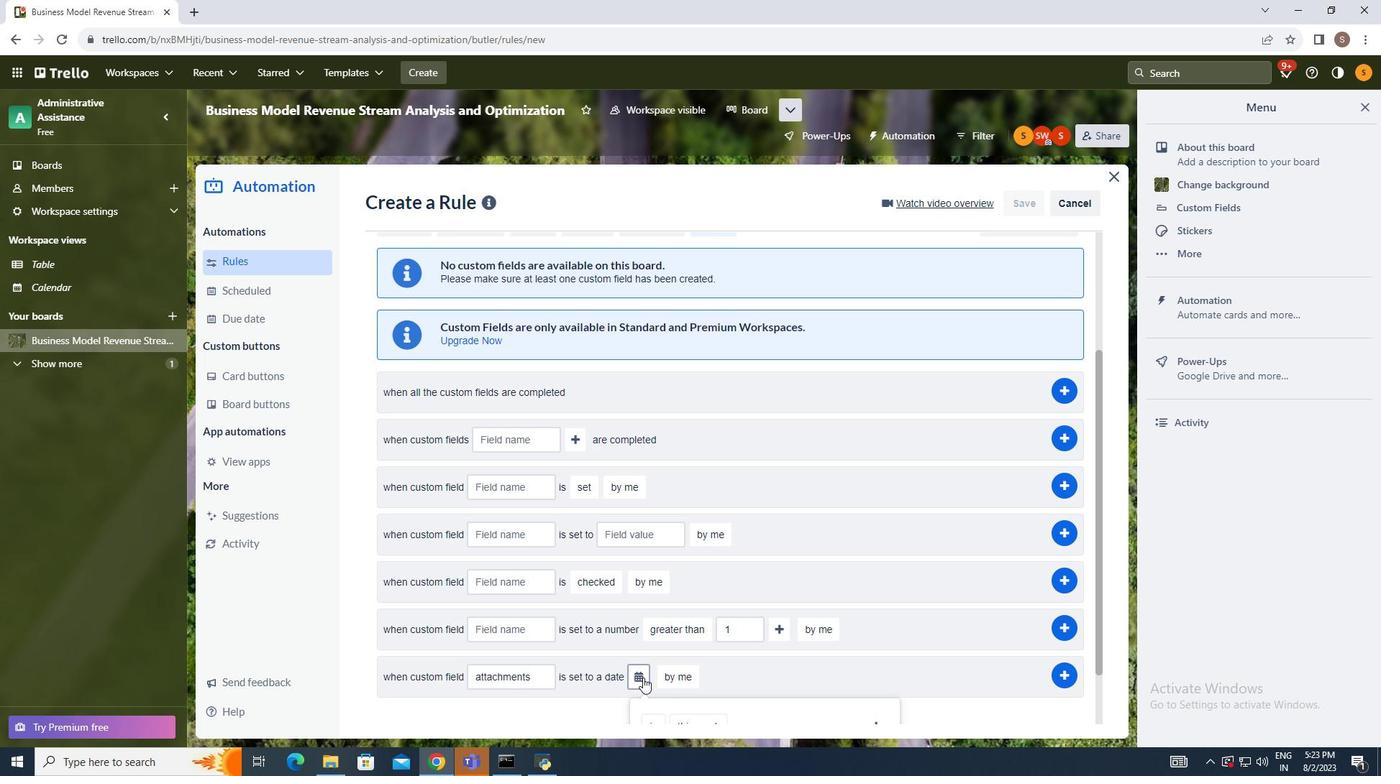 
Action: Mouse scrolled (643, 677) with delta (0, 0)
Screenshot: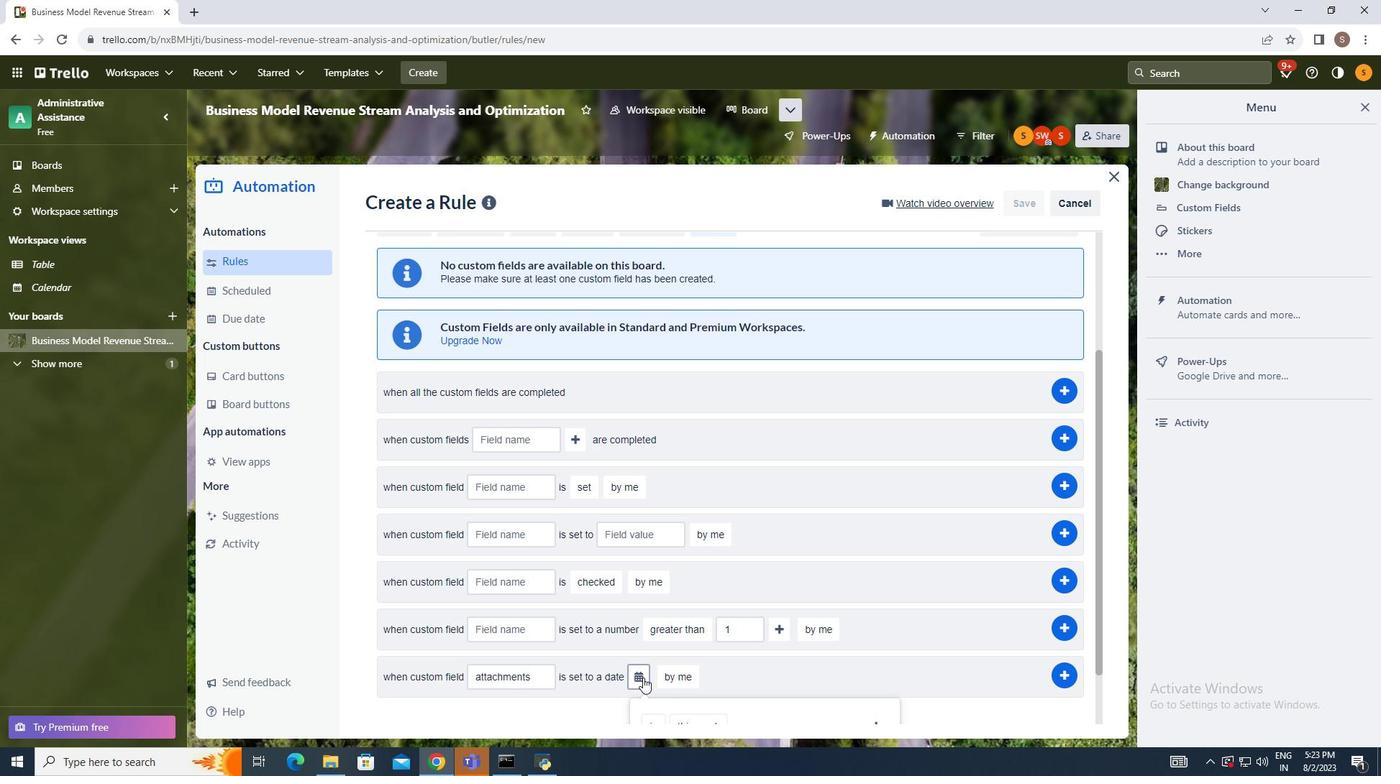 
Action: Mouse scrolled (643, 677) with delta (0, 0)
Screenshot: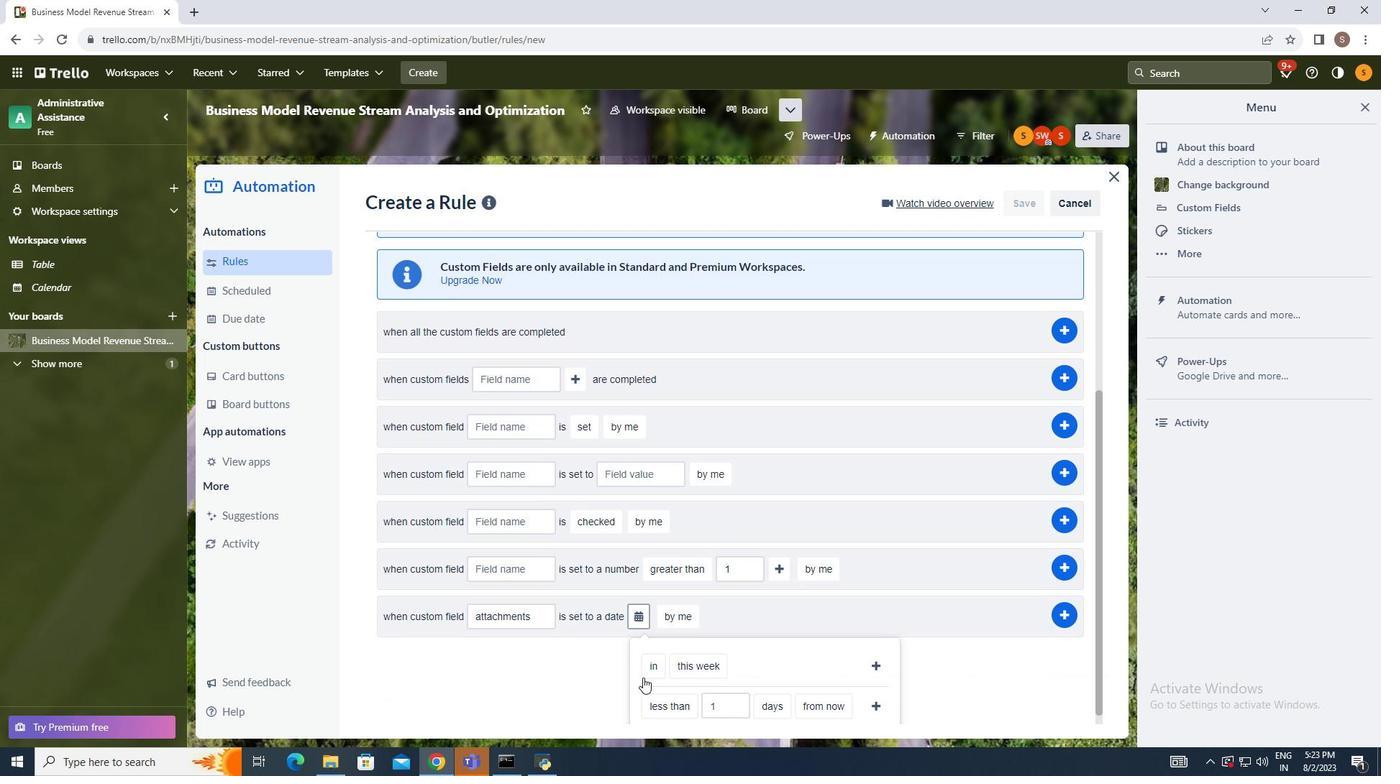 
Action: Mouse scrolled (643, 677) with delta (0, 0)
Screenshot: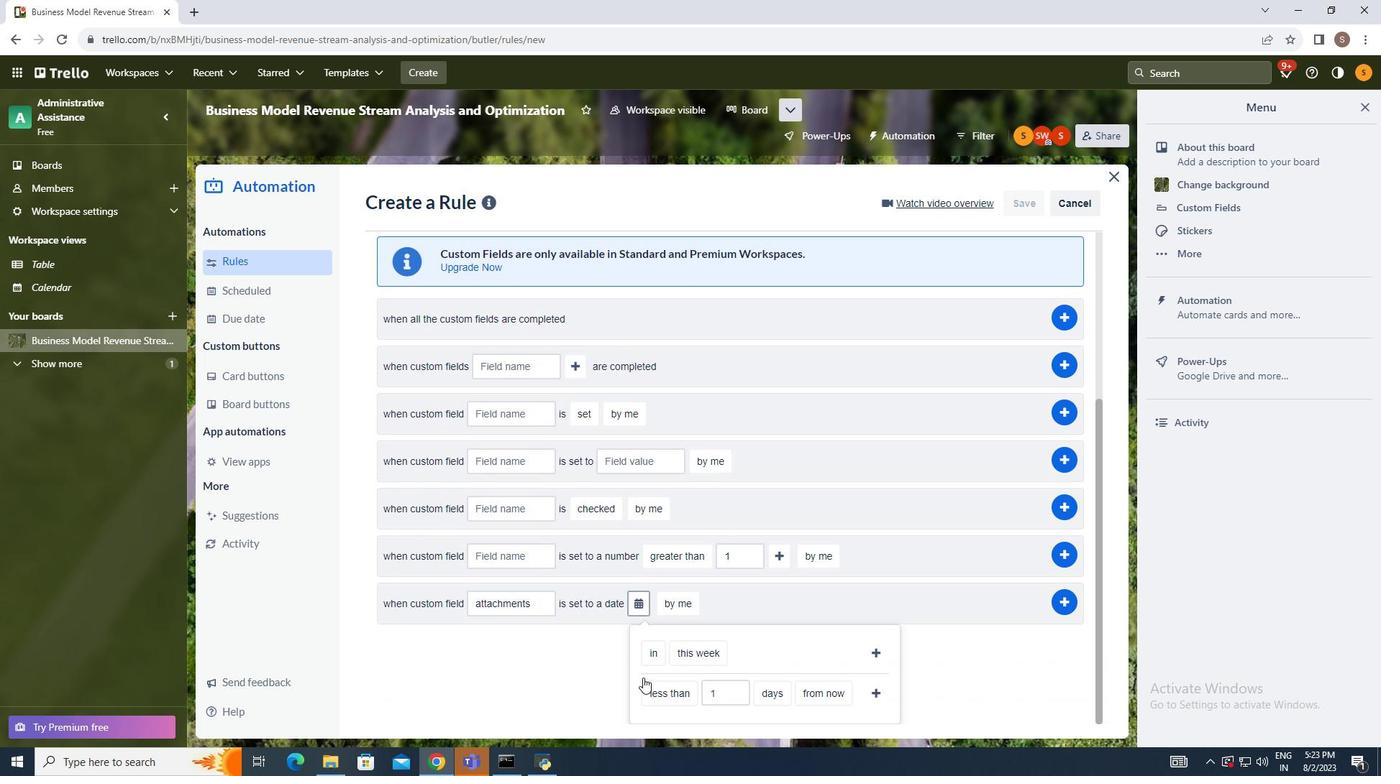 
Action: Mouse scrolled (643, 679) with delta (0, 0)
Screenshot: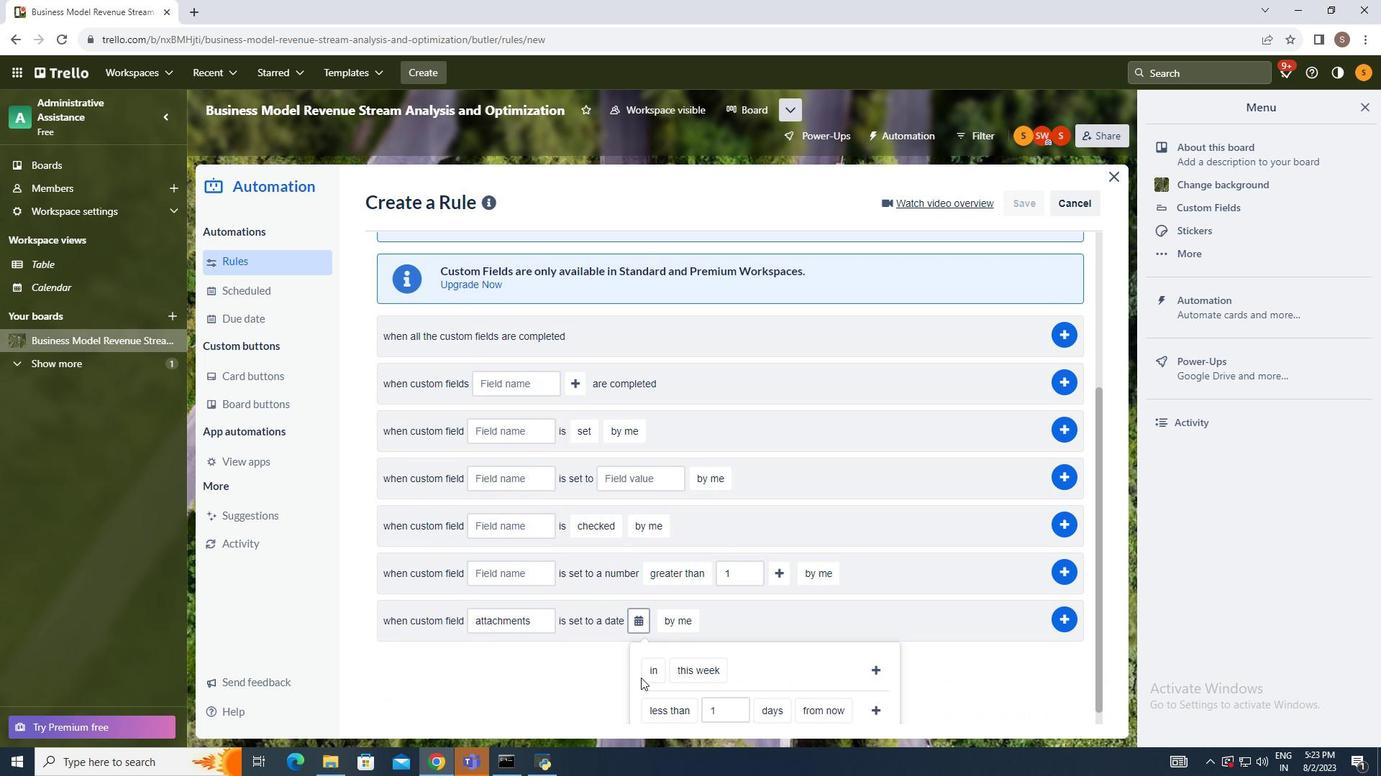 
Action: Mouse moved to (638, 677)
Screenshot: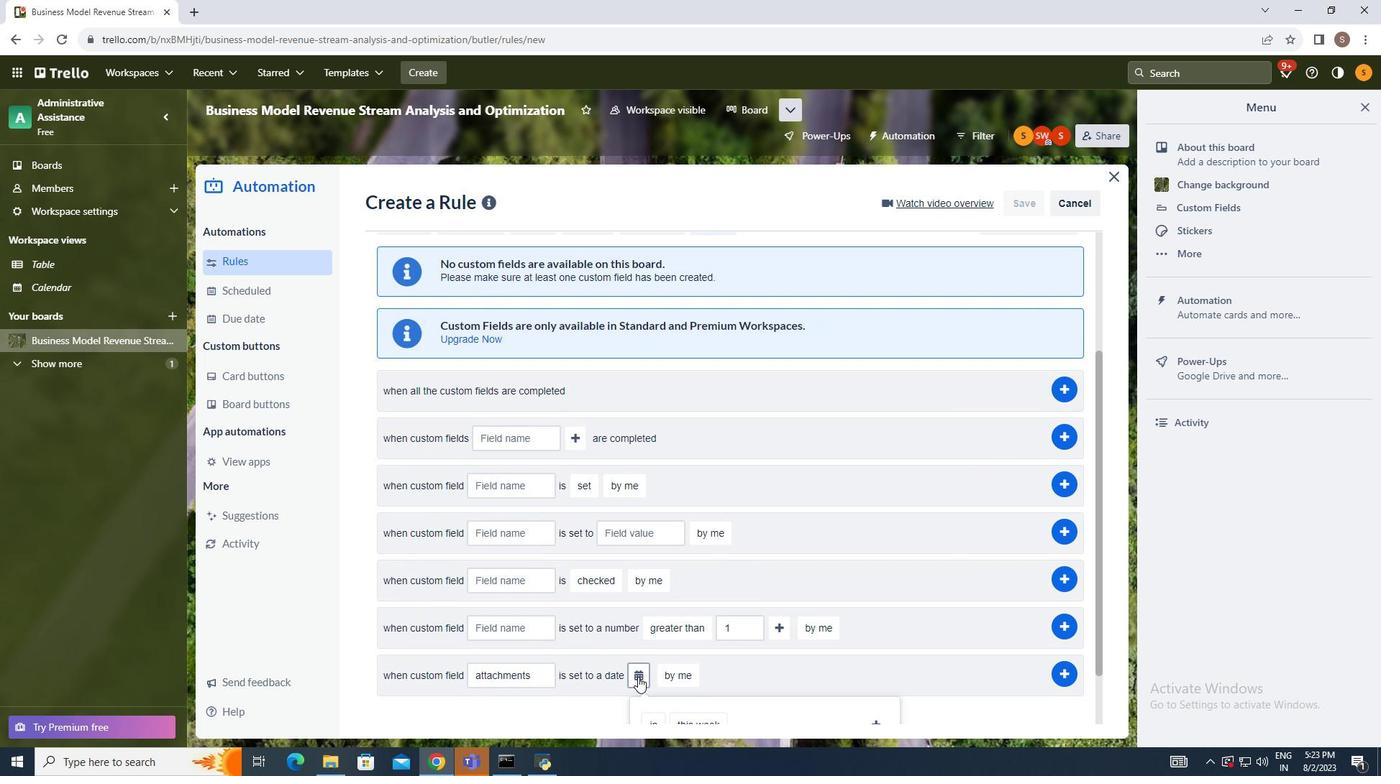
Action: Mouse scrolled (638, 676) with delta (0, 0)
Screenshot: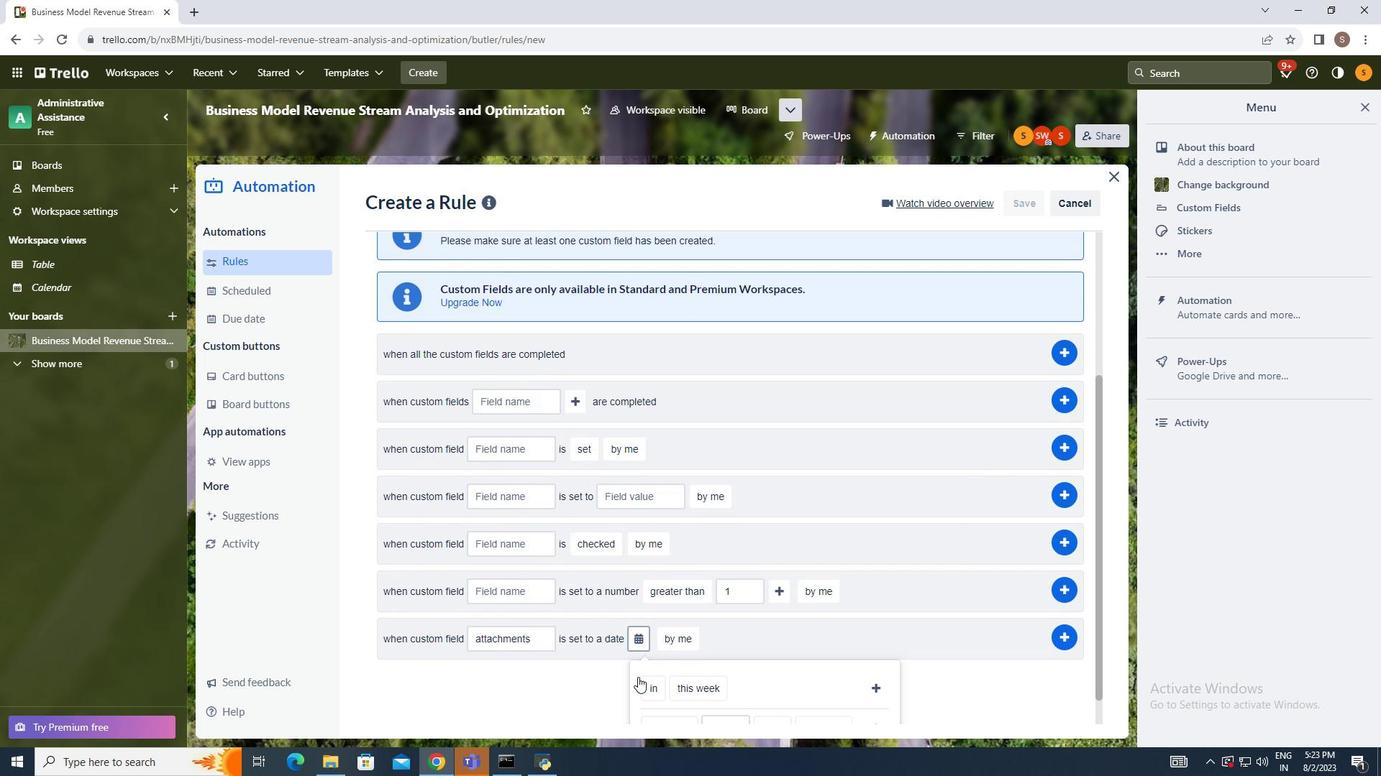 
Action: Mouse scrolled (638, 676) with delta (0, 0)
Screenshot: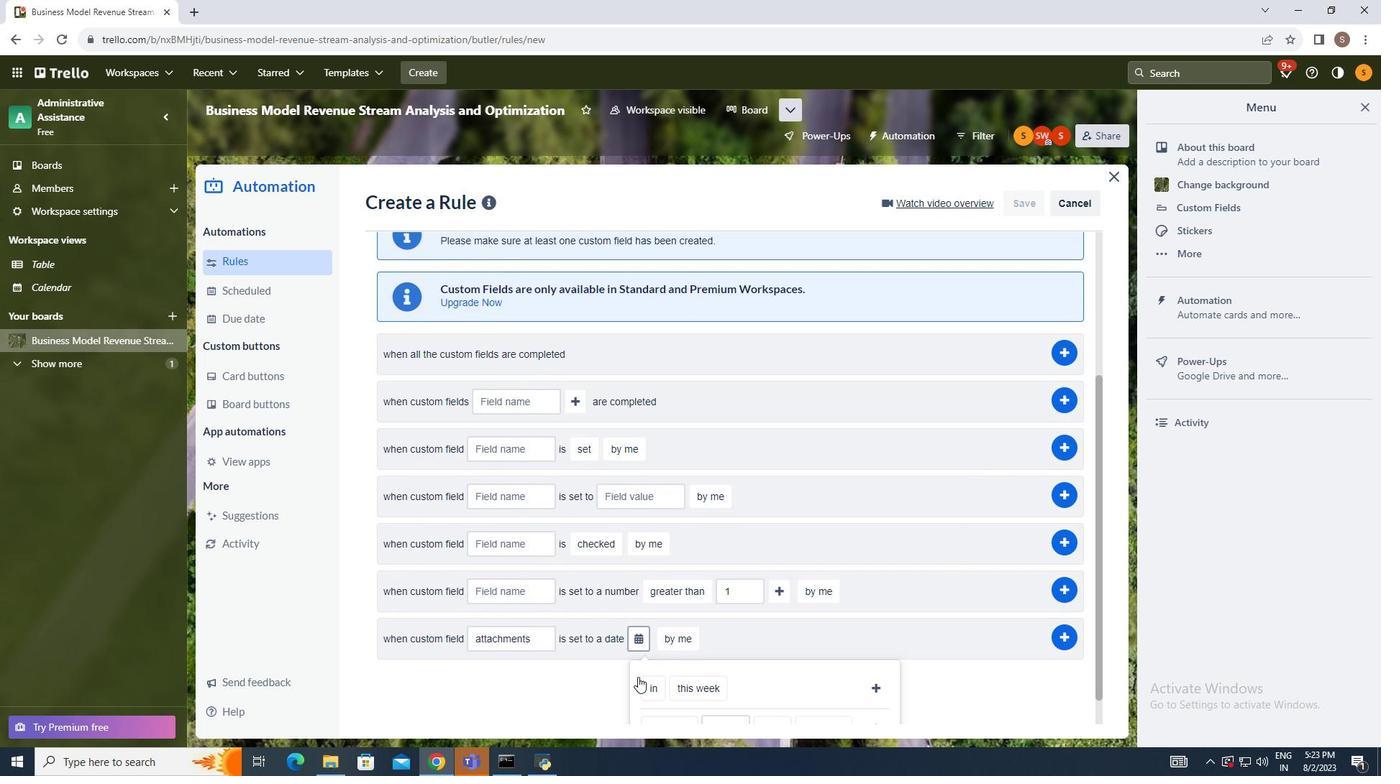 
Action: Mouse scrolled (638, 676) with delta (0, 0)
Screenshot: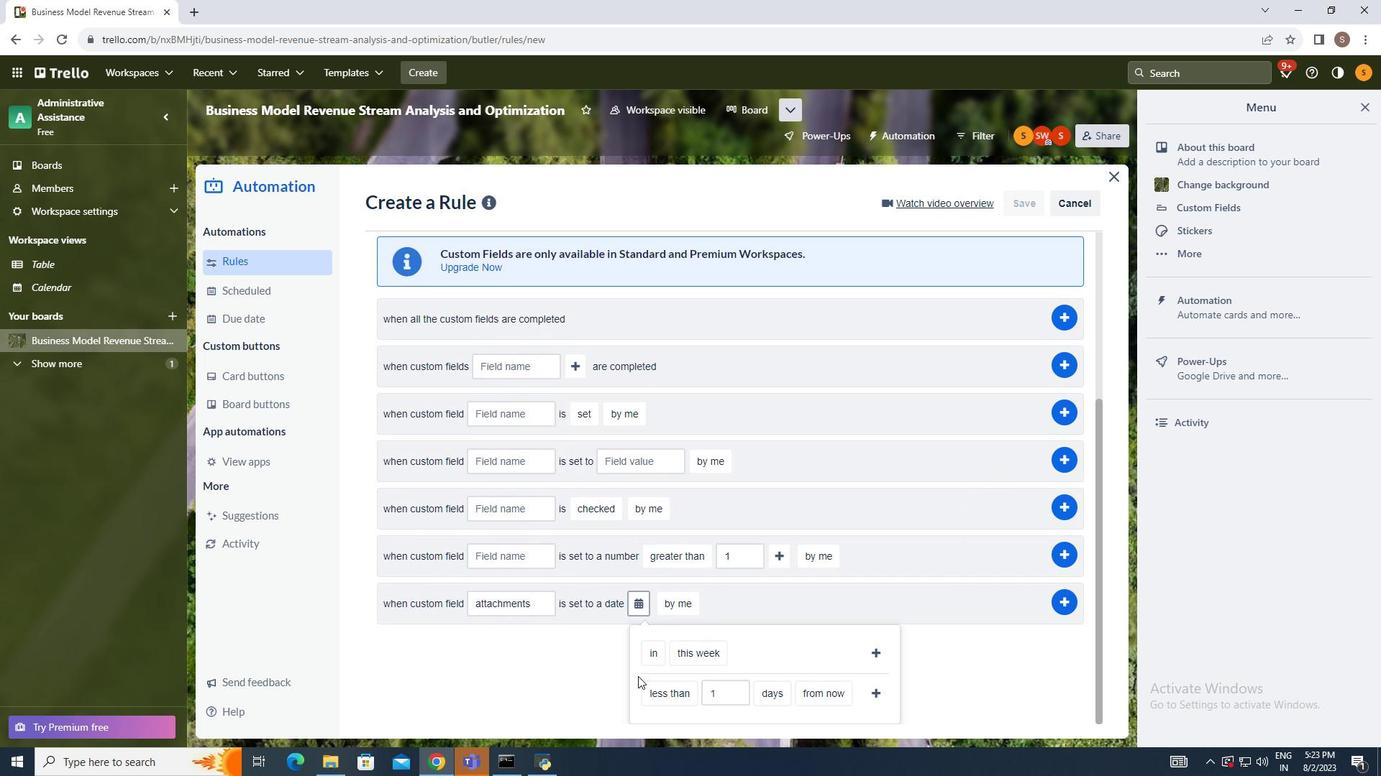 
Action: Mouse moved to (657, 692)
Screenshot: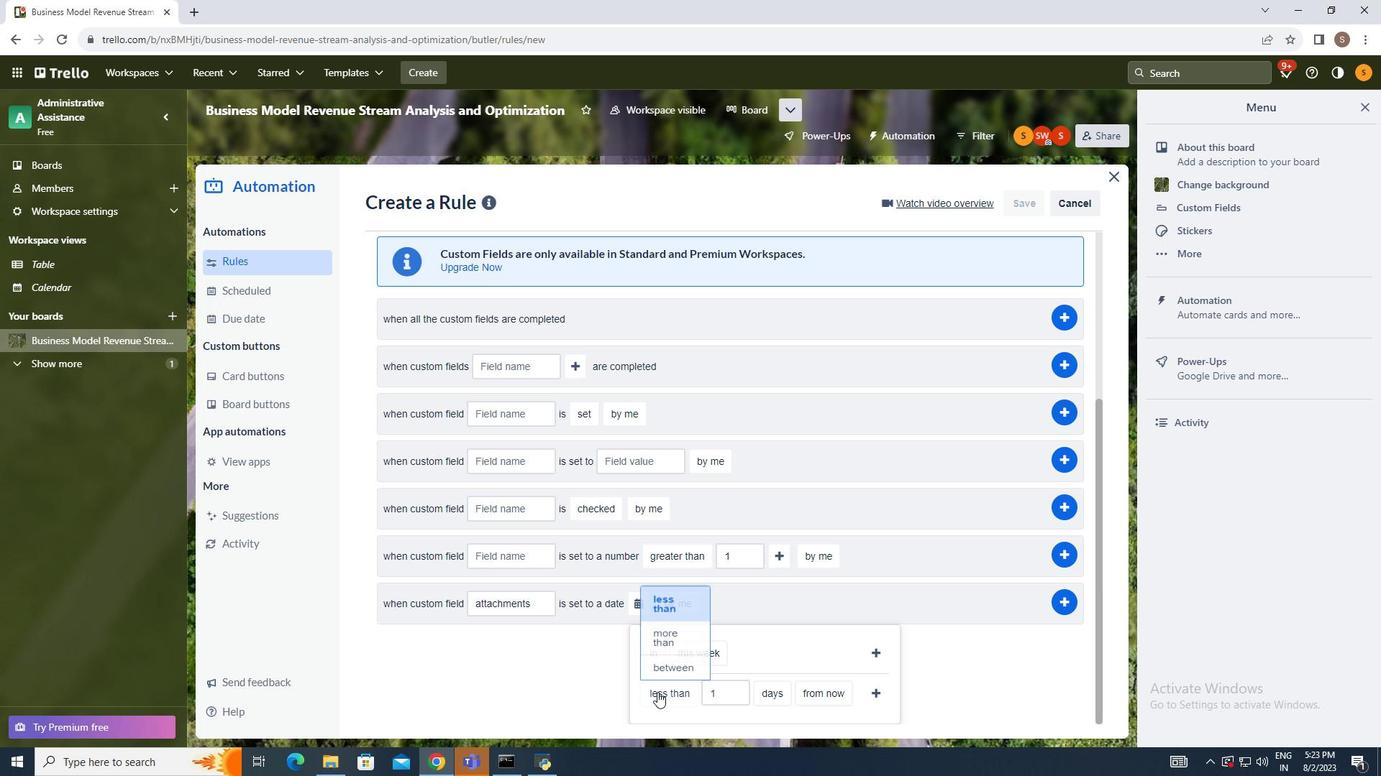 
Action: Mouse pressed left at (657, 692)
Screenshot: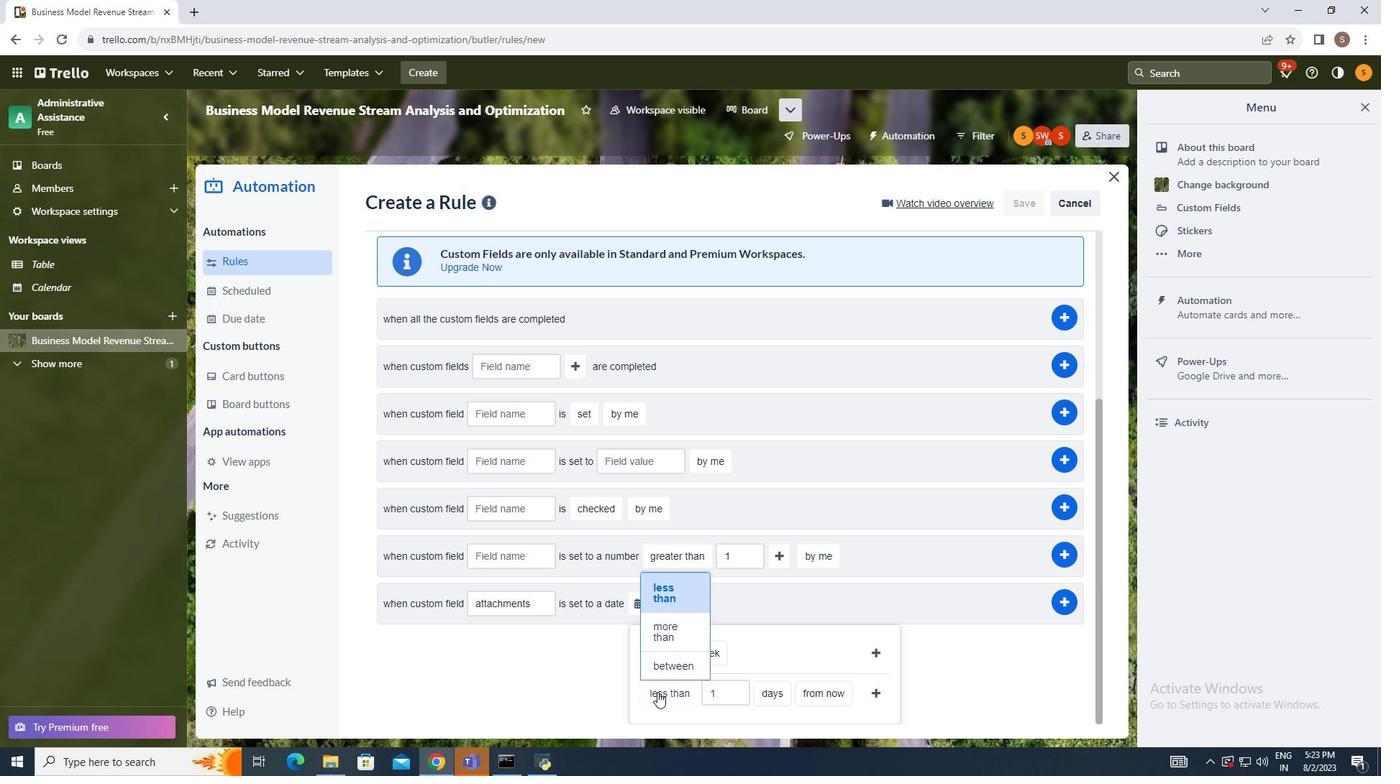 
Action: Mouse moved to (672, 659)
Screenshot: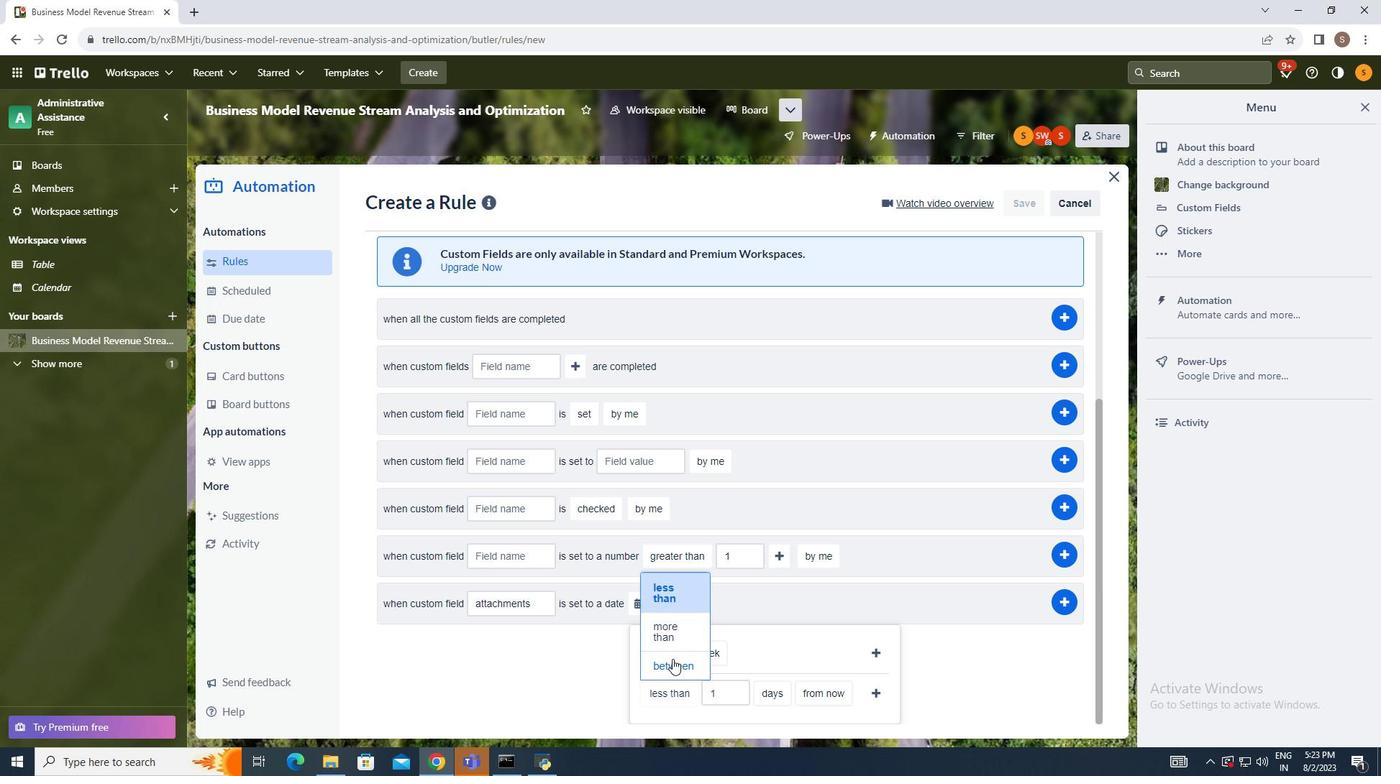 
Action: Mouse pressed left at (672, 659)
Screenshot: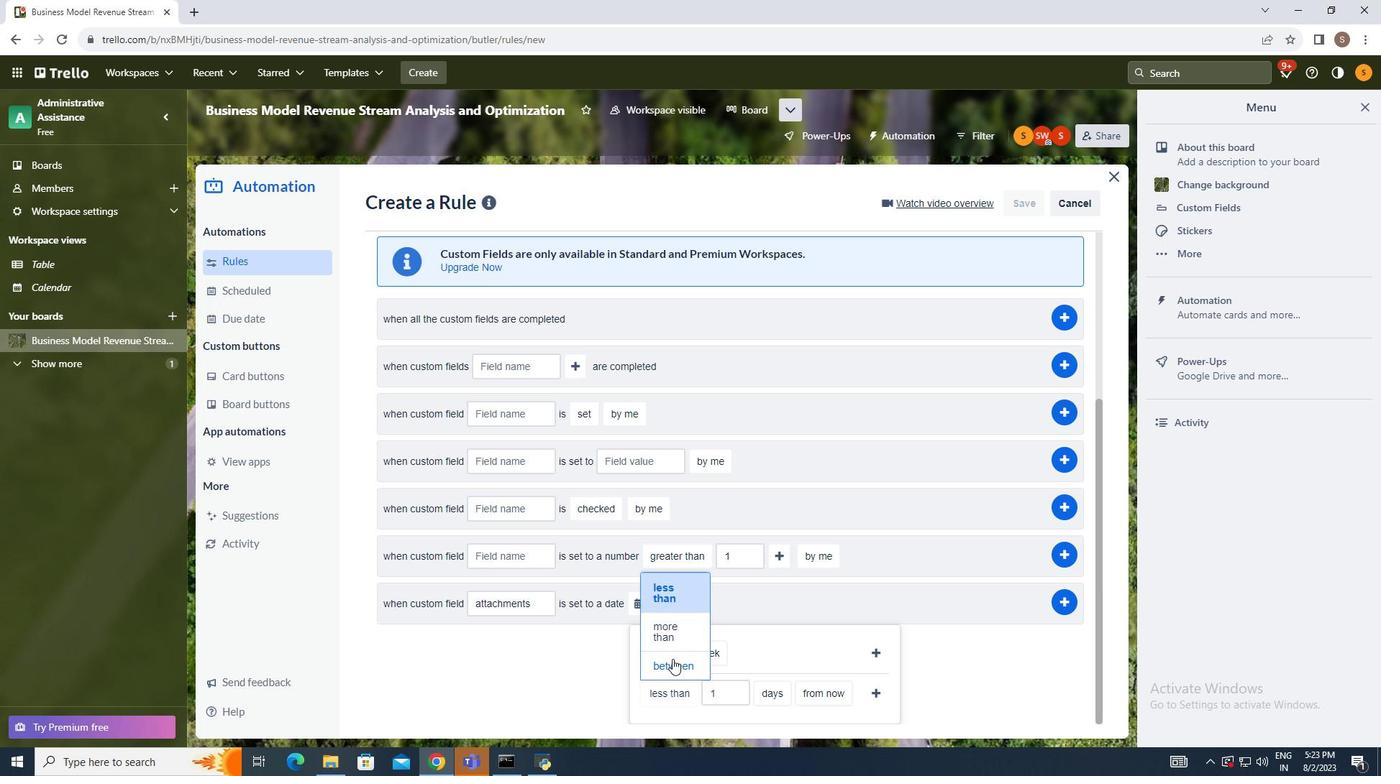 
Action: Mouse moved to (836, 695)
Screenshot: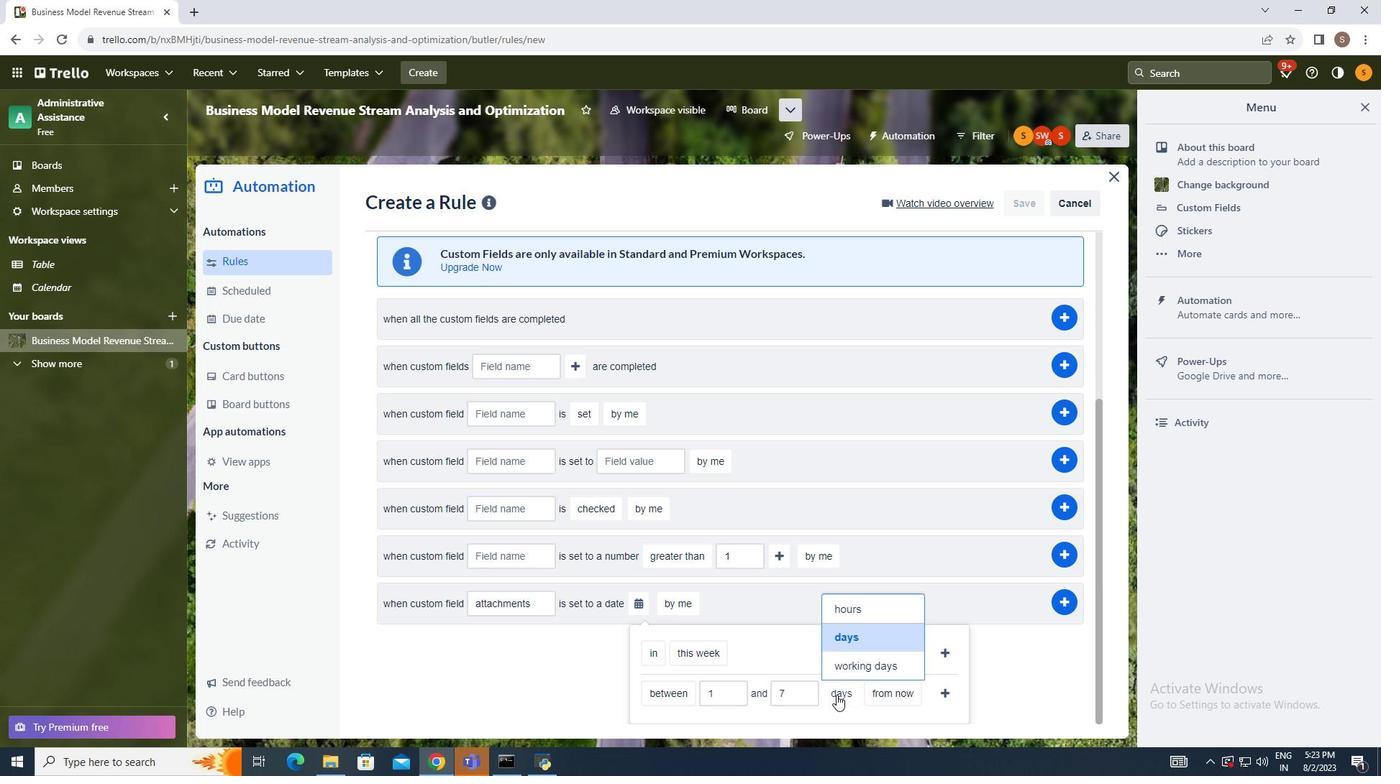 
Action: Mouse pressed left at (836, 695)
Screenshot: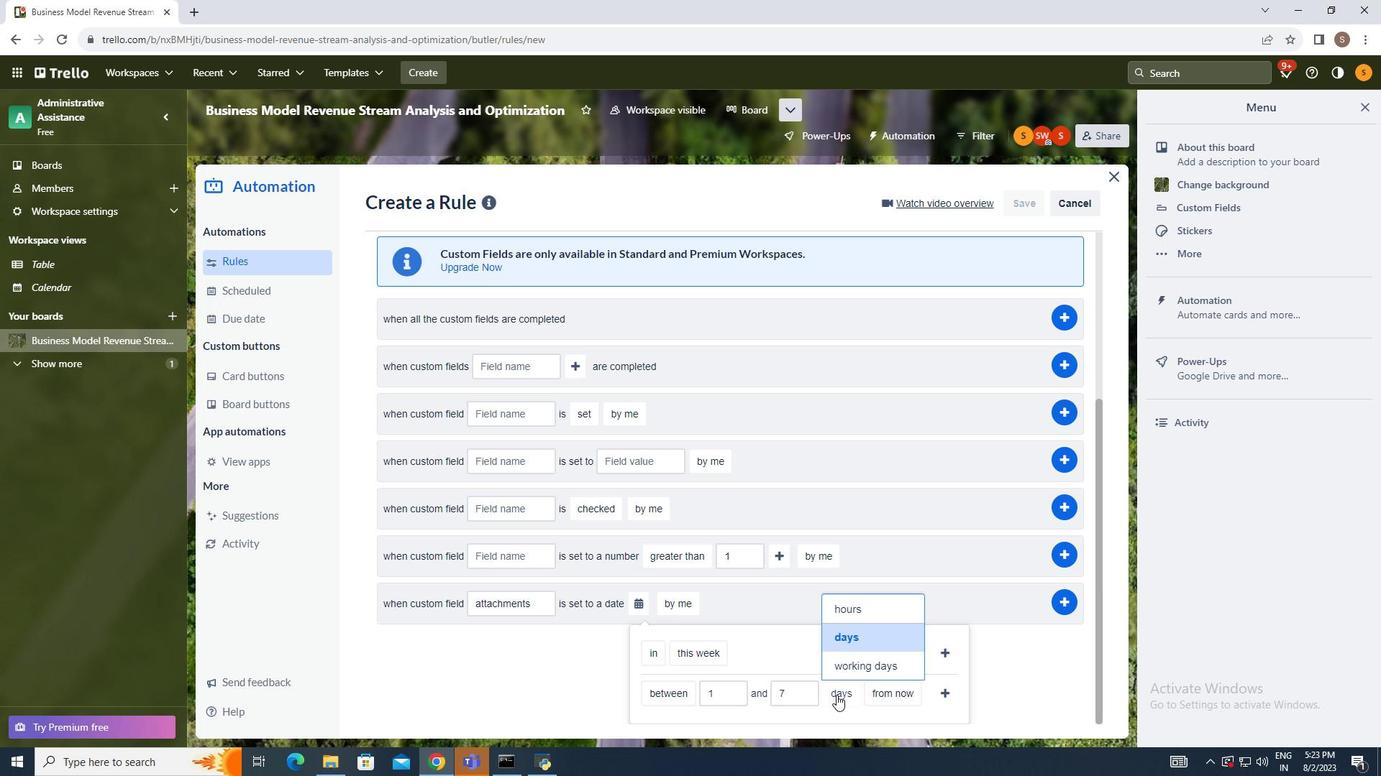 
Action: Mouse moved to (843, 627)
Screenshot: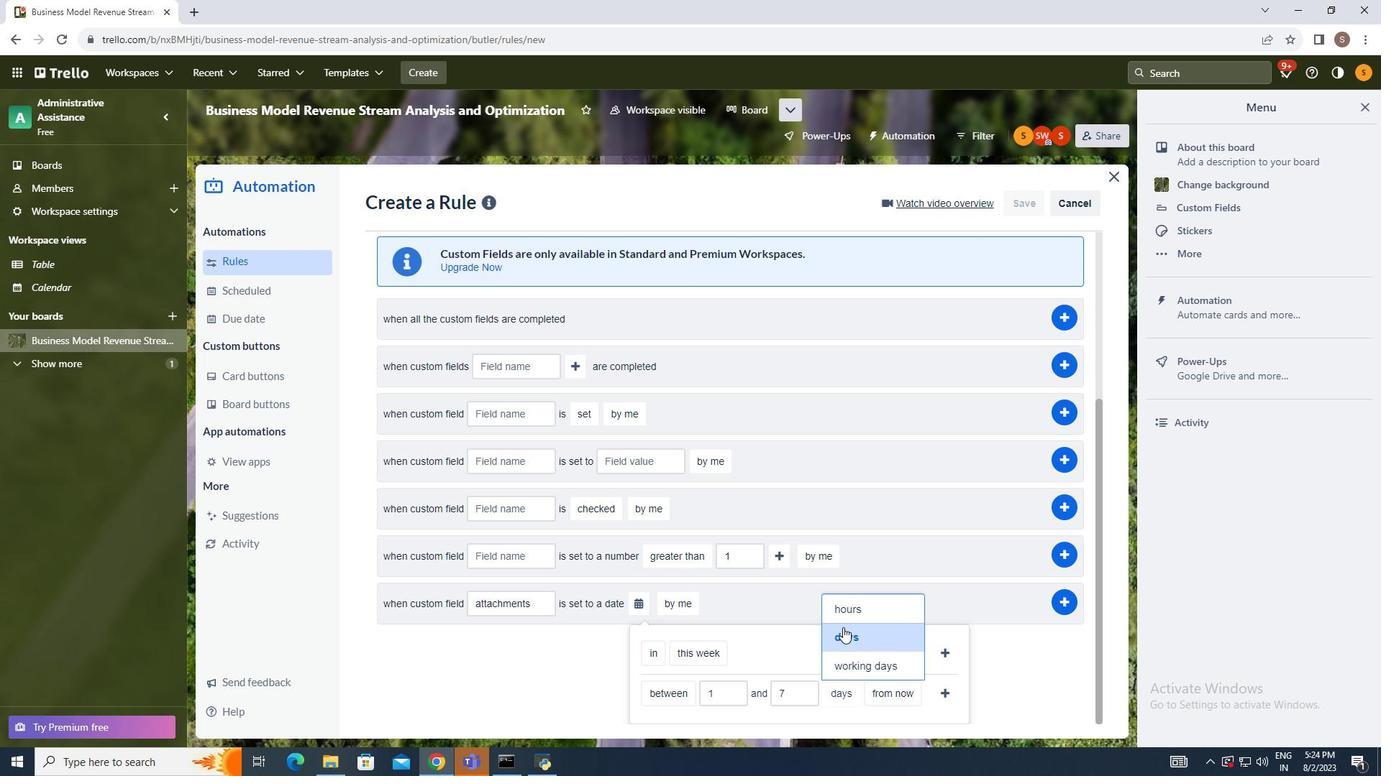 
Action: Mouse pressed left at (843, 627)
Screenshot: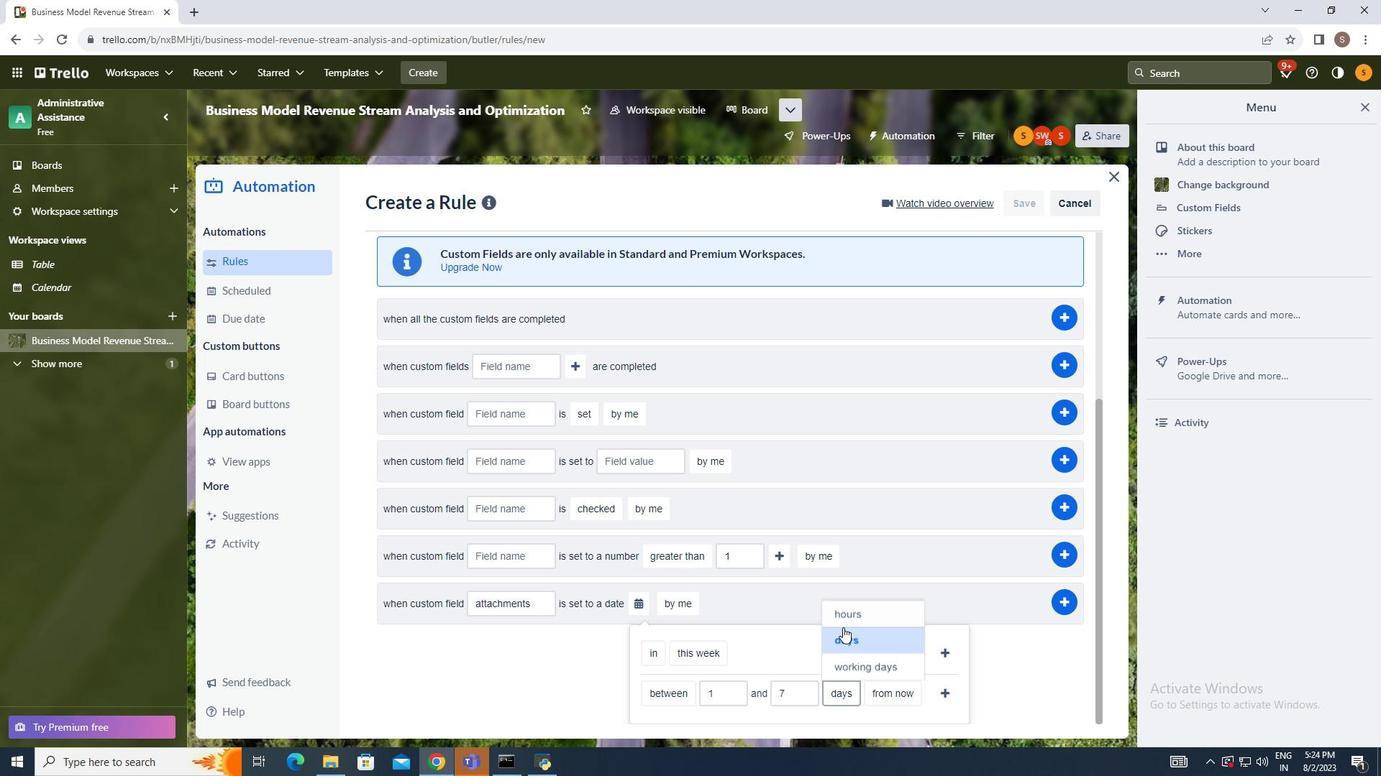 
Action: Mouse moved to (889, 689)
Screenshot: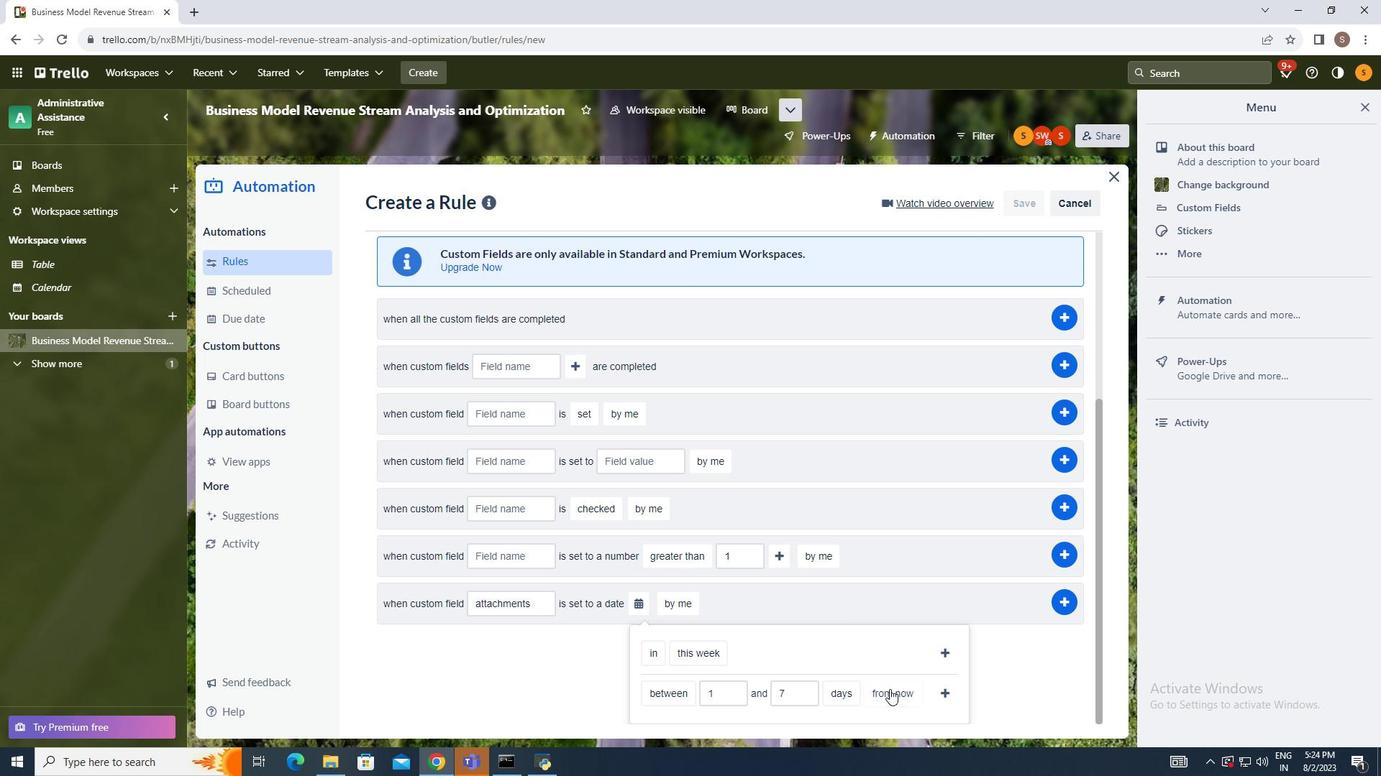 
Action: Mouse pressed left at (889, 689)
Screenshot: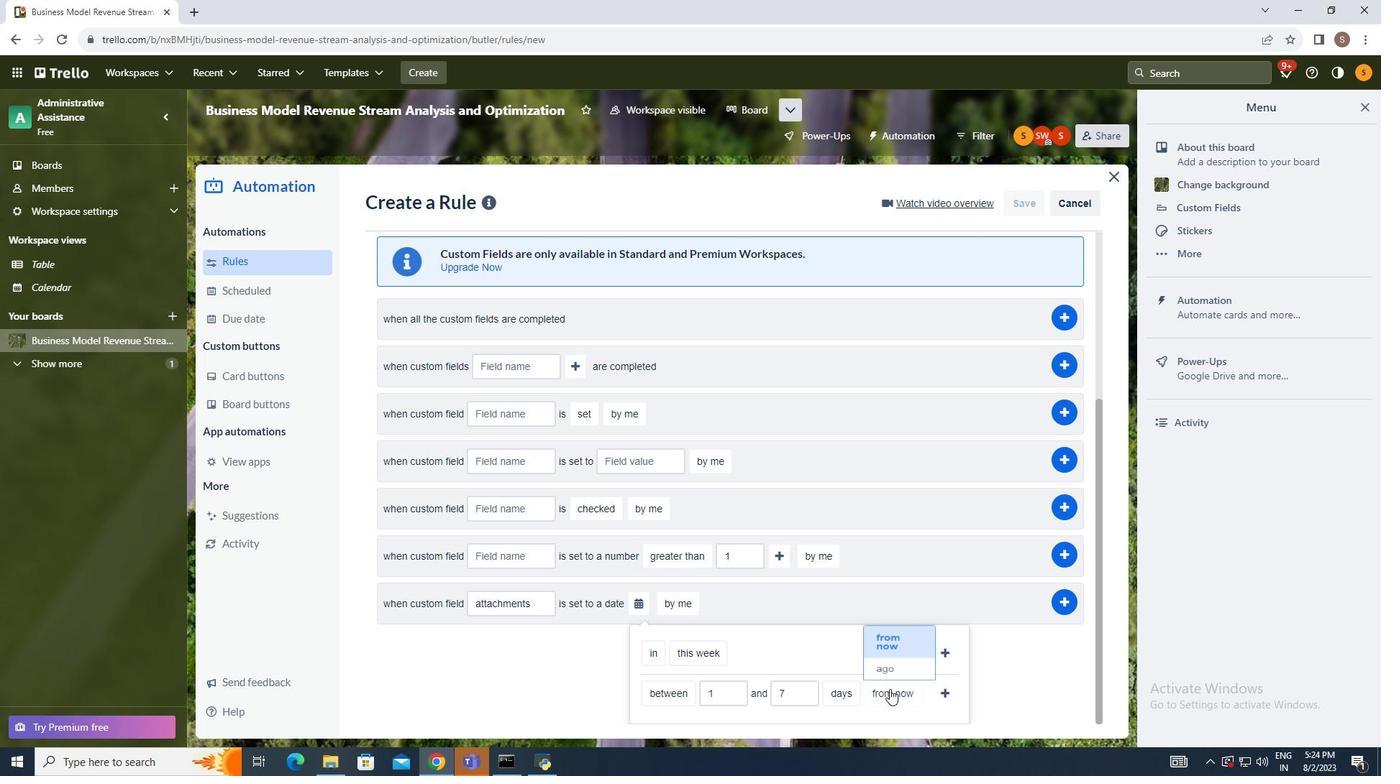 
Action: Mouse moved to (894, 635)
Screenshot: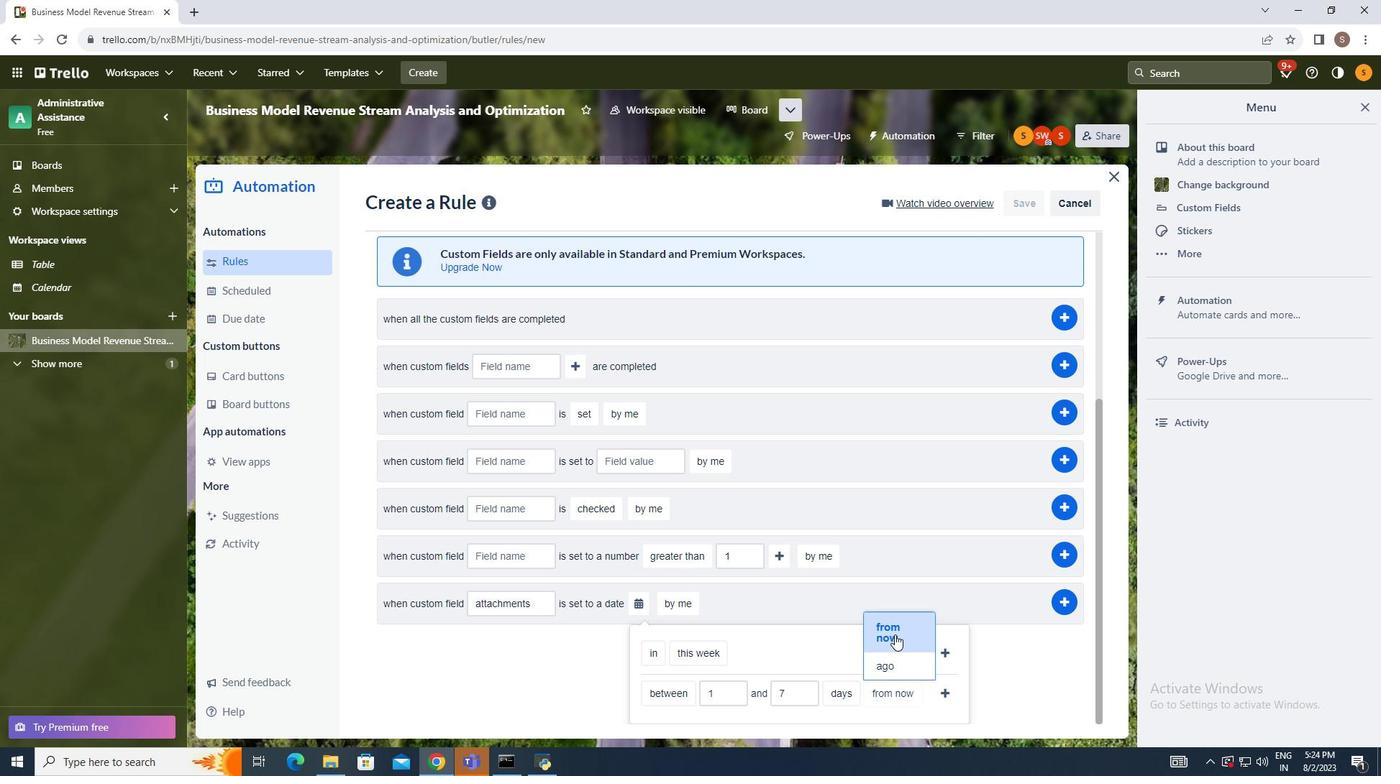 
Action: Mouse pressed left at (894, 635)
Screenshot: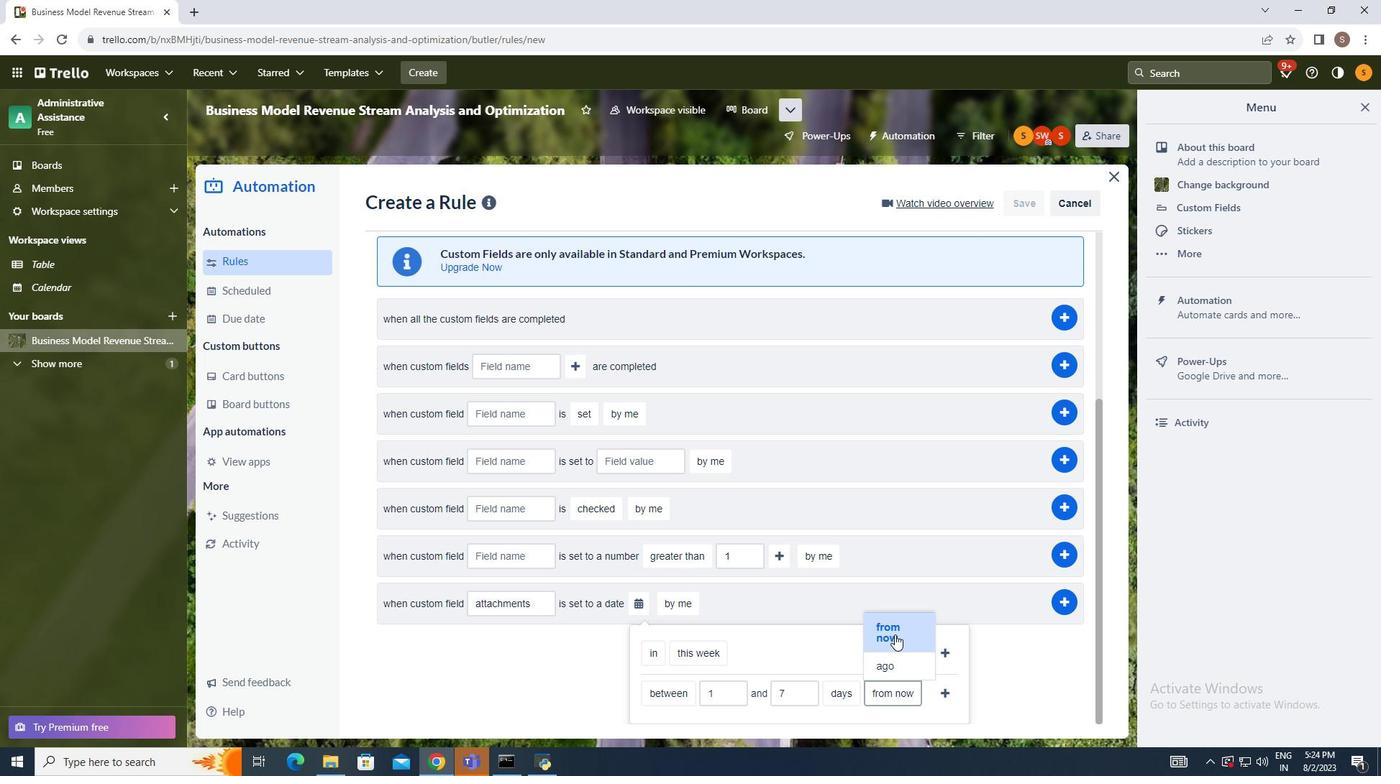 
Action: Mouse moved to (941, 691)
Screenshot: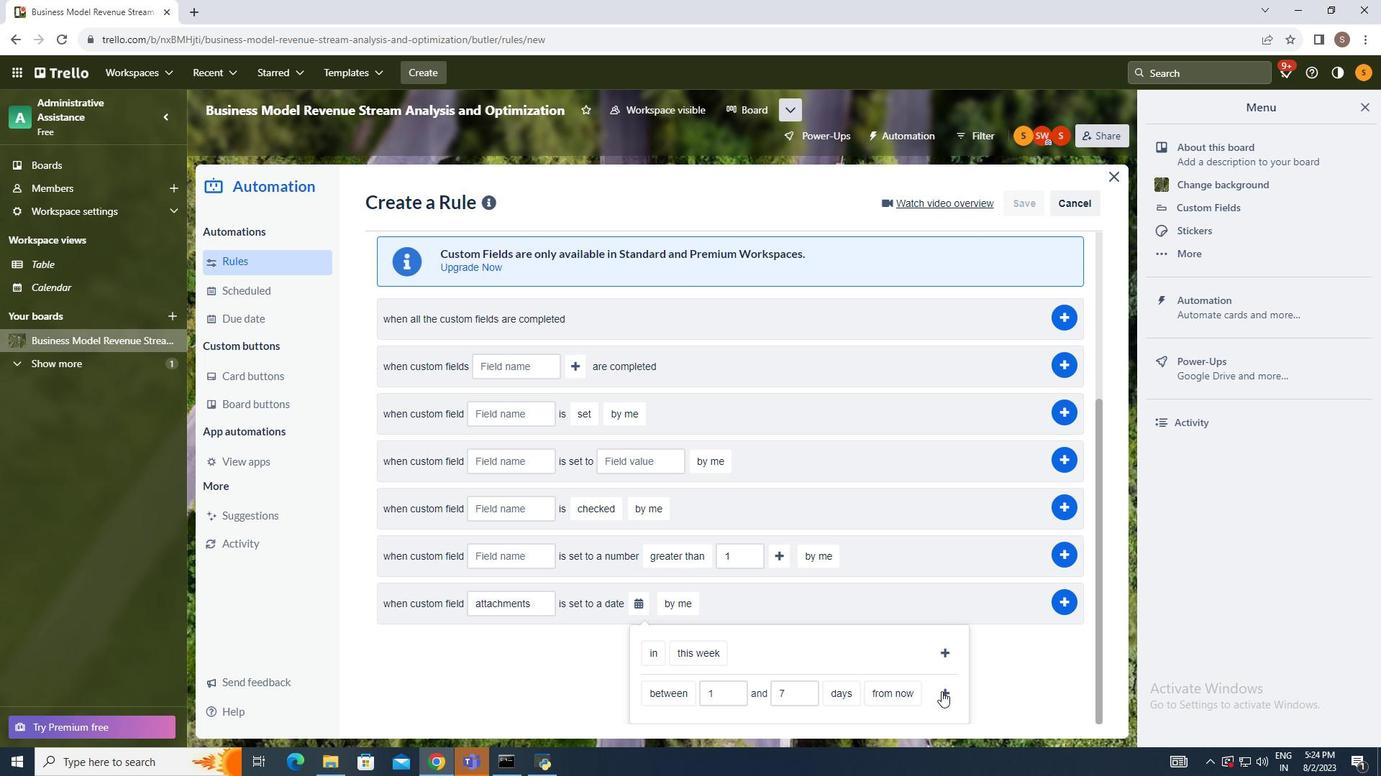 
Action: Mouse pressed left at (941, 691)
Screenshot: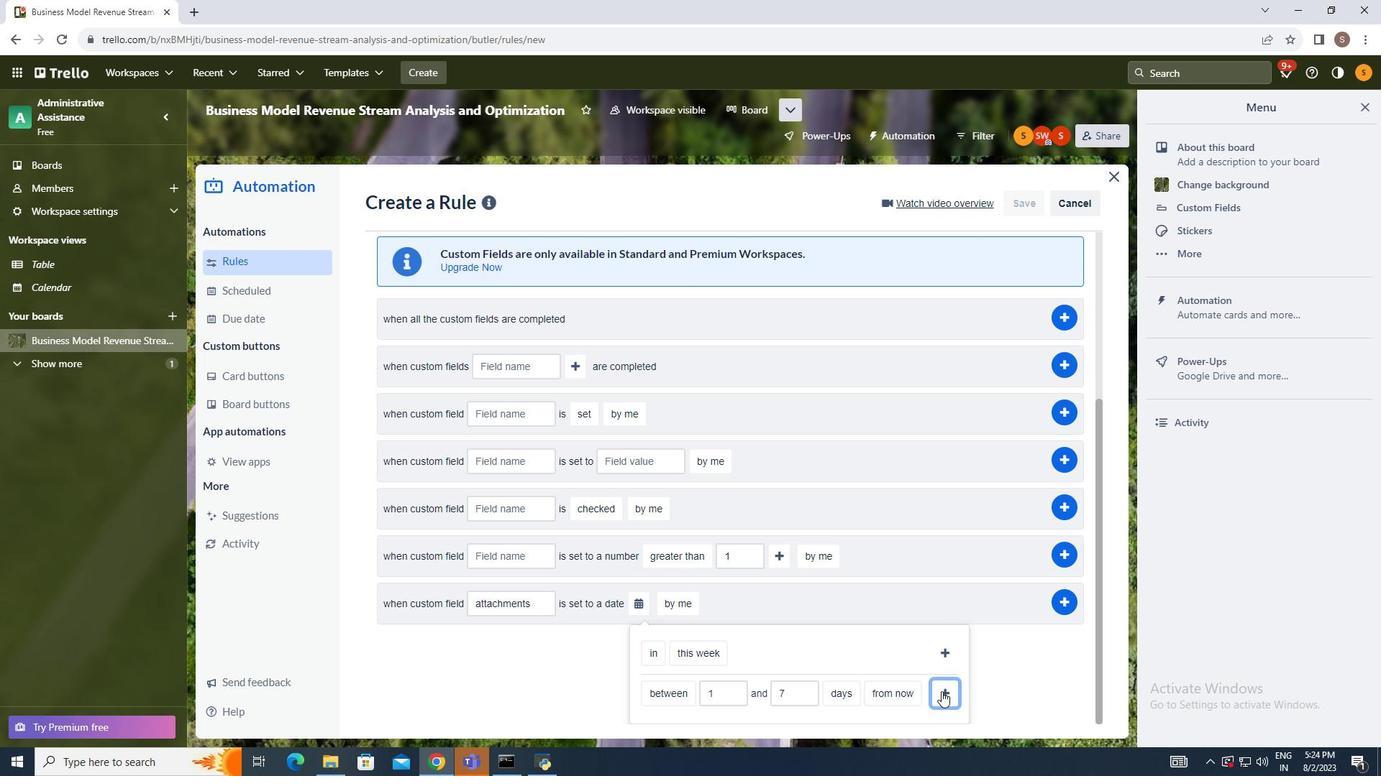 
Action: Mouse moved to (839, 684)
Screenshot: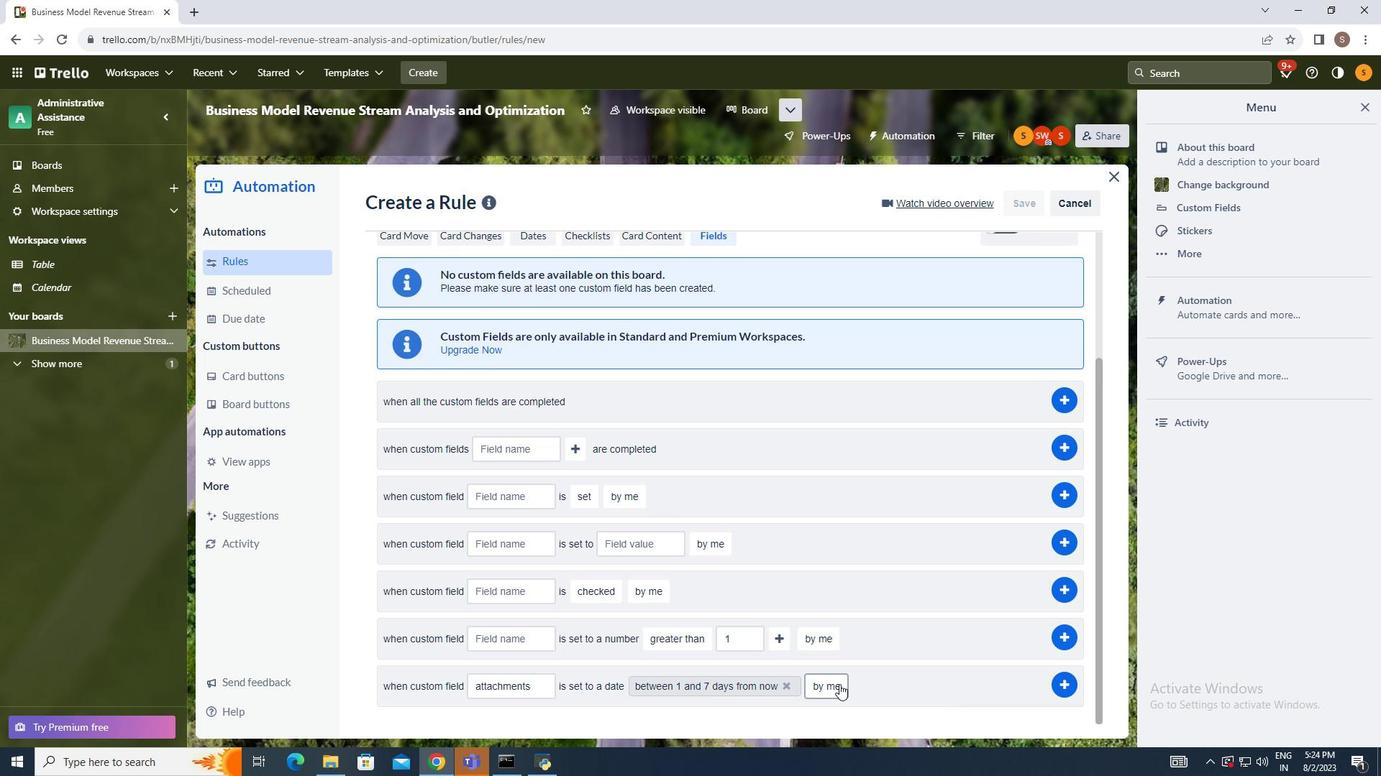 
Action: Mouse pressed left at (839, 684)
Screenshot: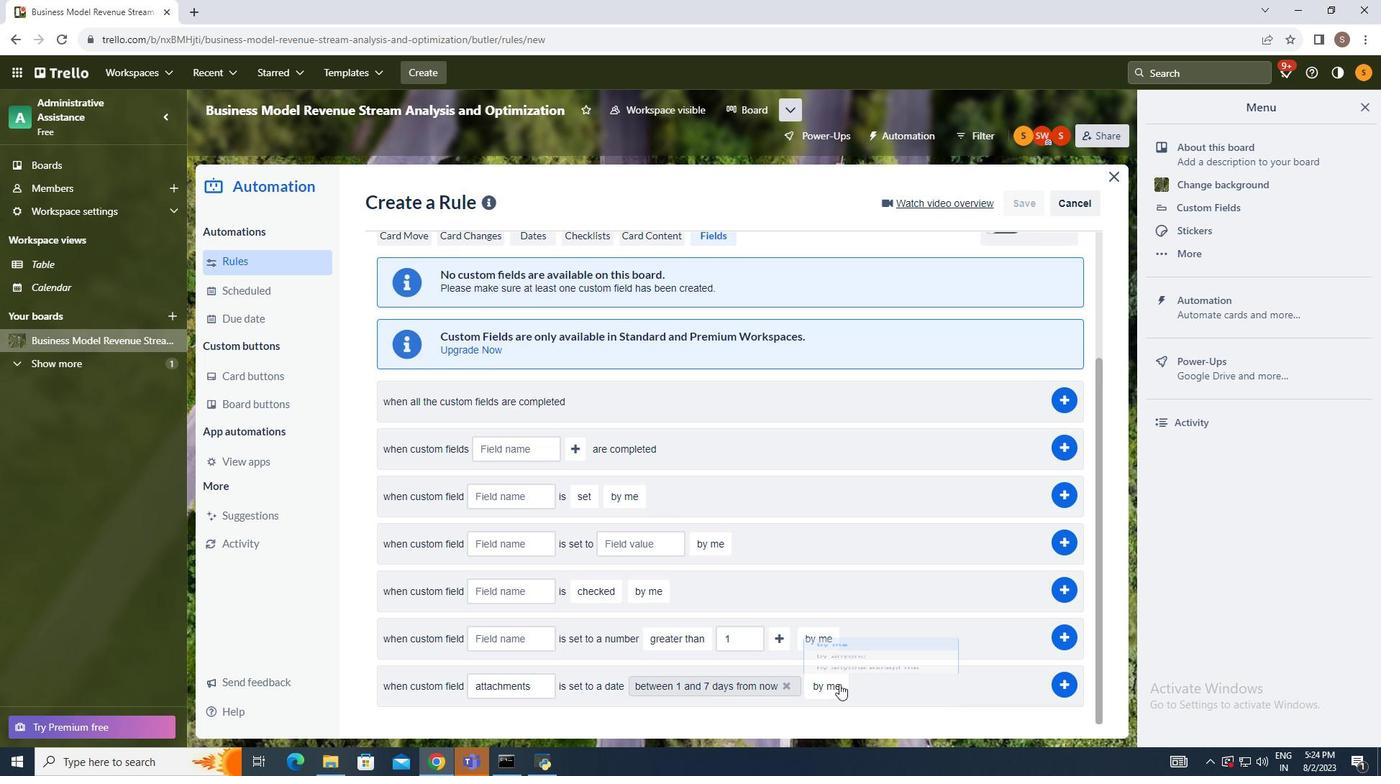
Action: Mouse moved to (848, 594)
Screenshot: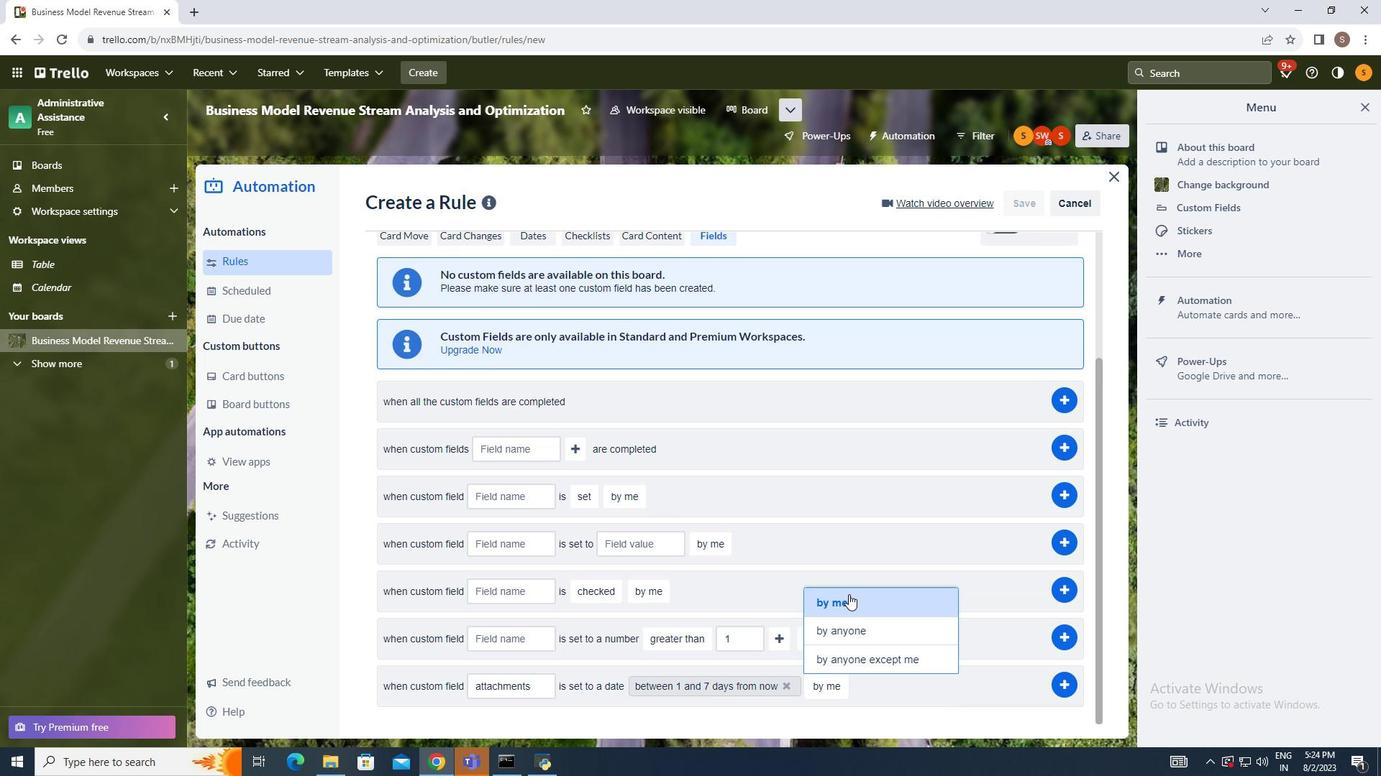 
Action: Mouse pressed left at (848, 594)
Screenshot: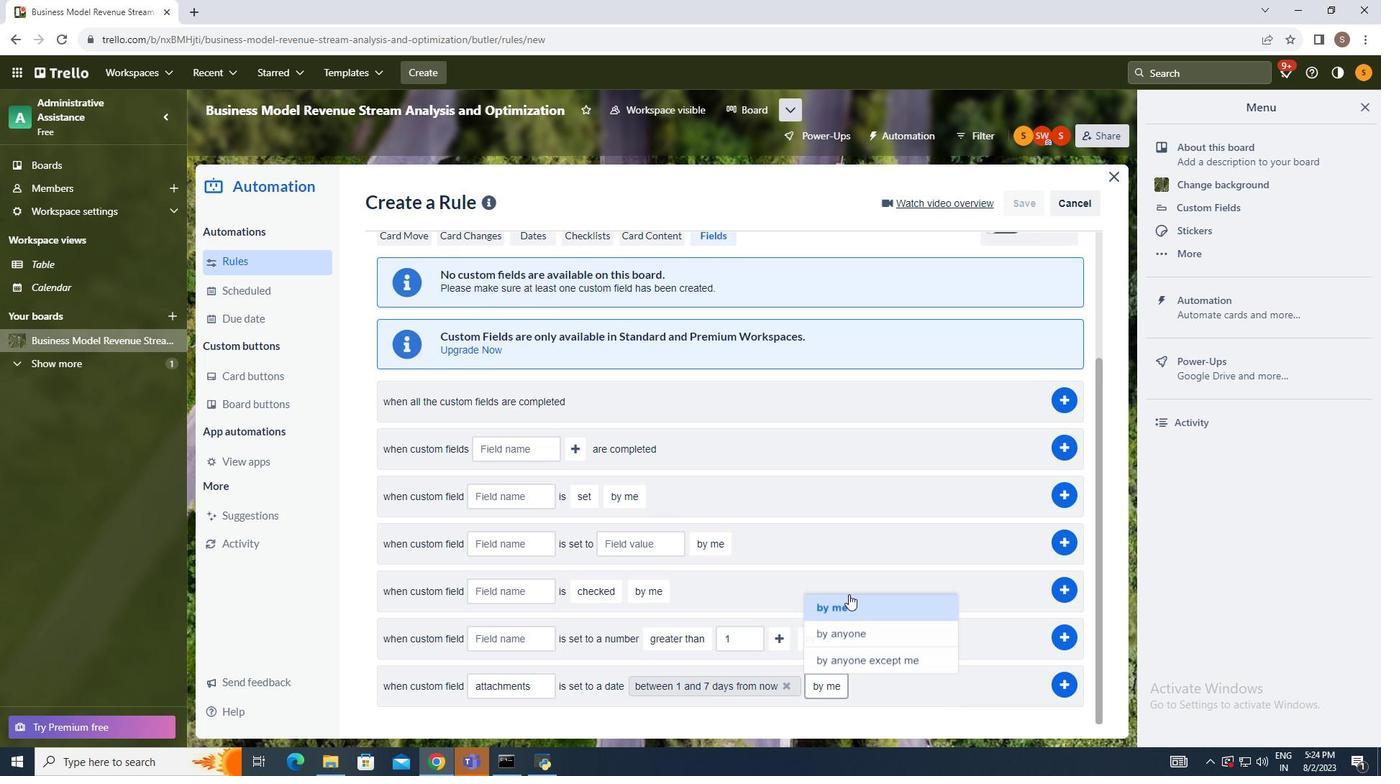 
Action: Mouse moved to (1058, 683)
Screenshot: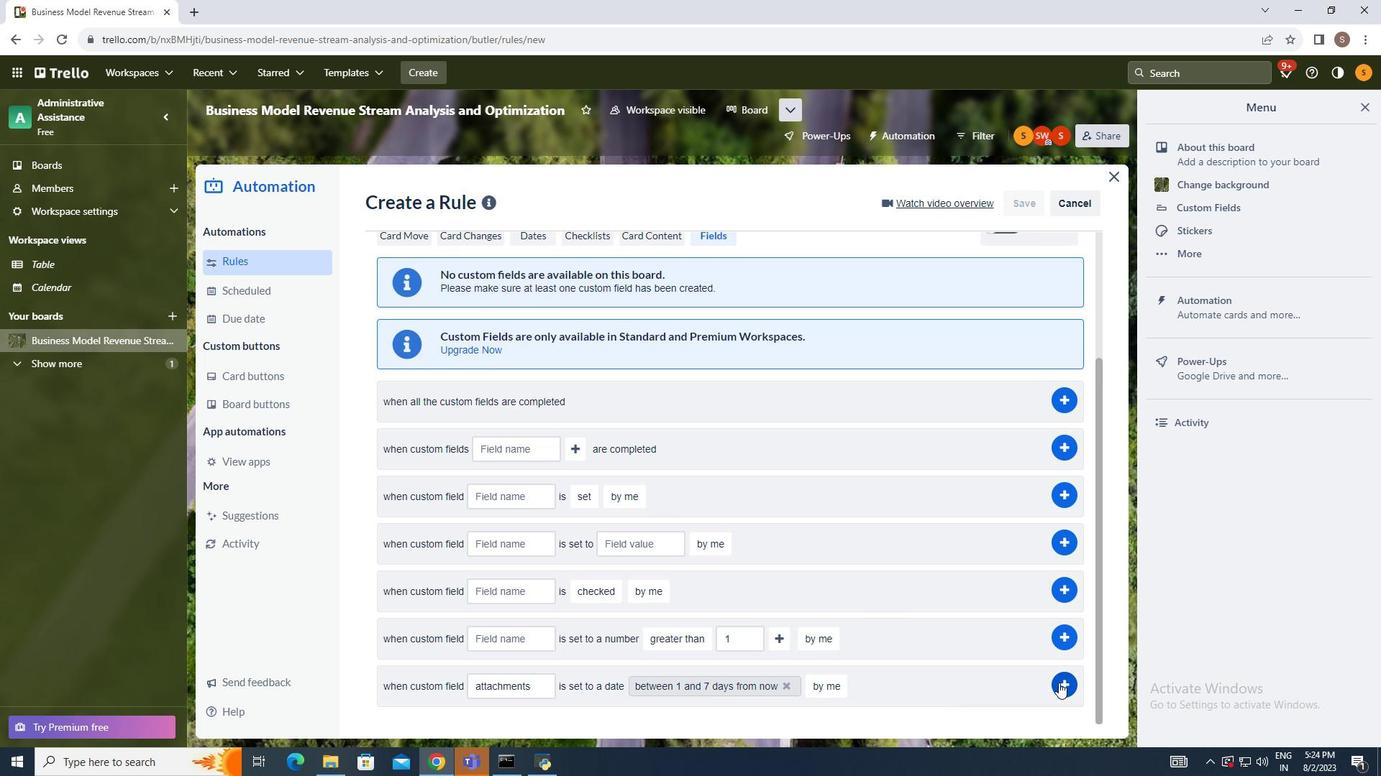 
Action: Mouse pressed left at (1058, 683)
Screenshot: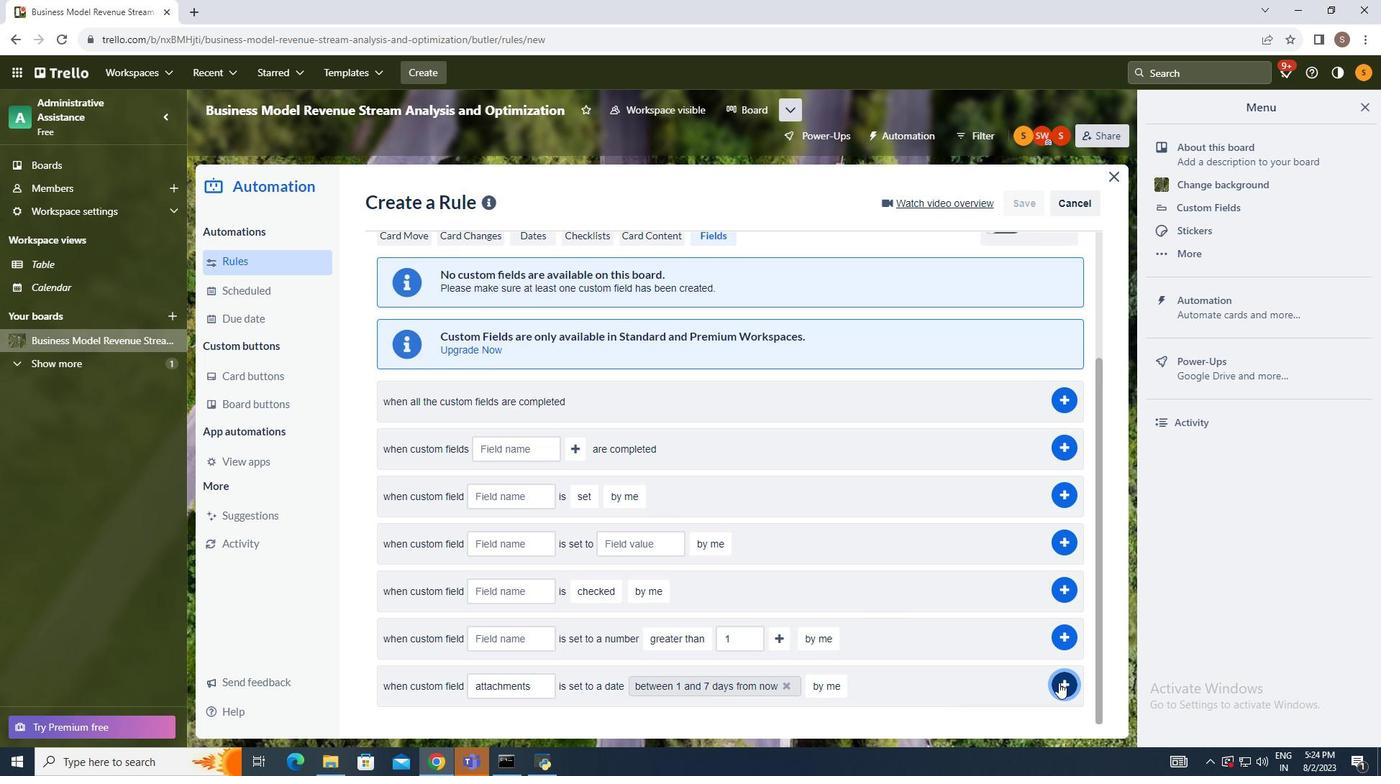 
Action: Mouse moved to (1187, 489)
Screenshot: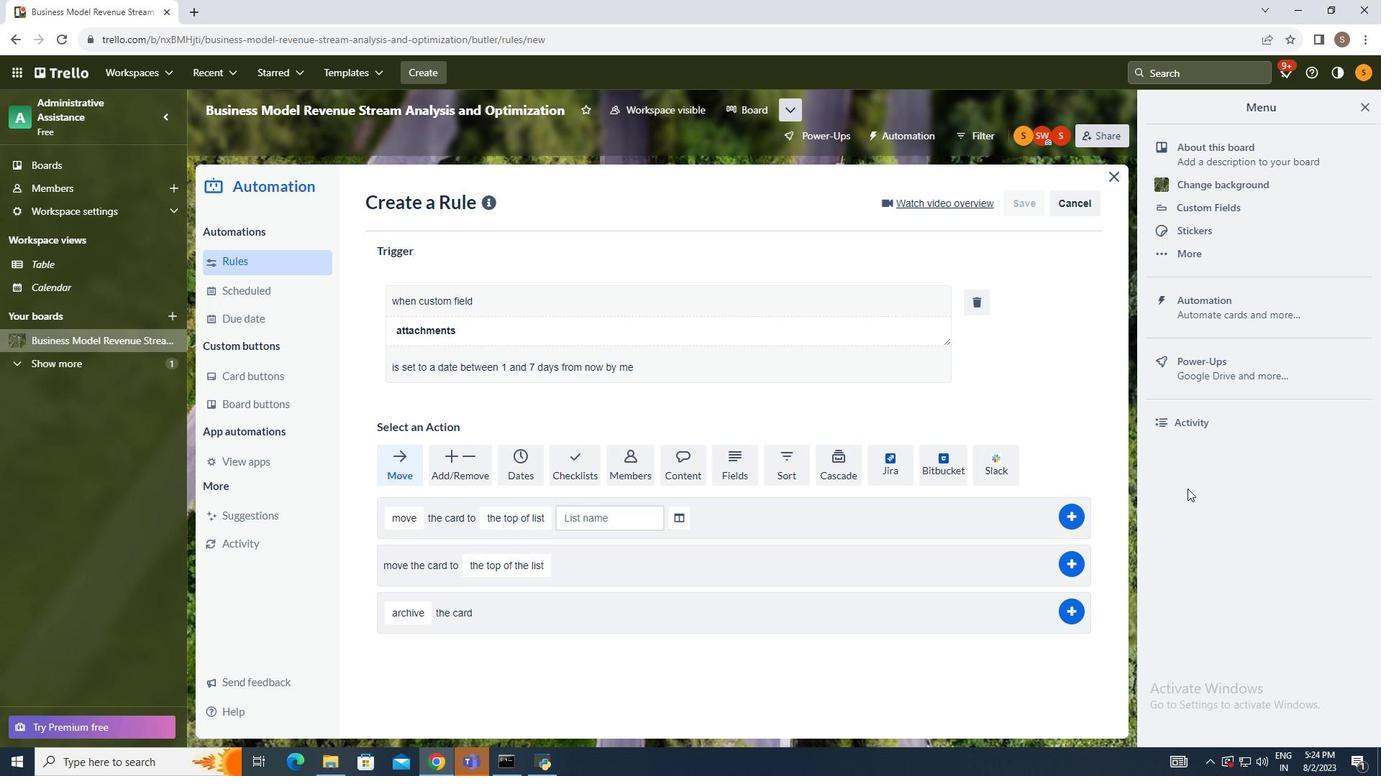 
